 Task: Add the "Einstein recommendations" component in the site builder.
Action: Mouse moved to (1184, 83)
Screenshot: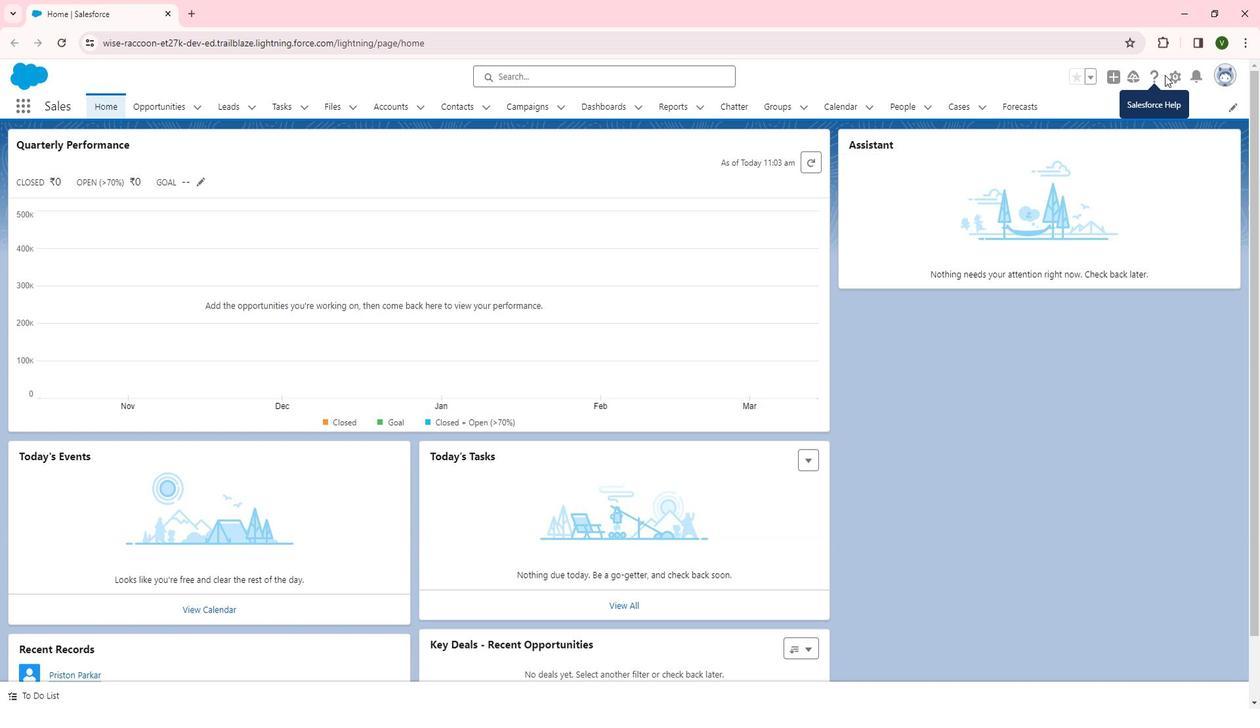 
Action: Mouse pressed left at (1184, 83)
Screenshot: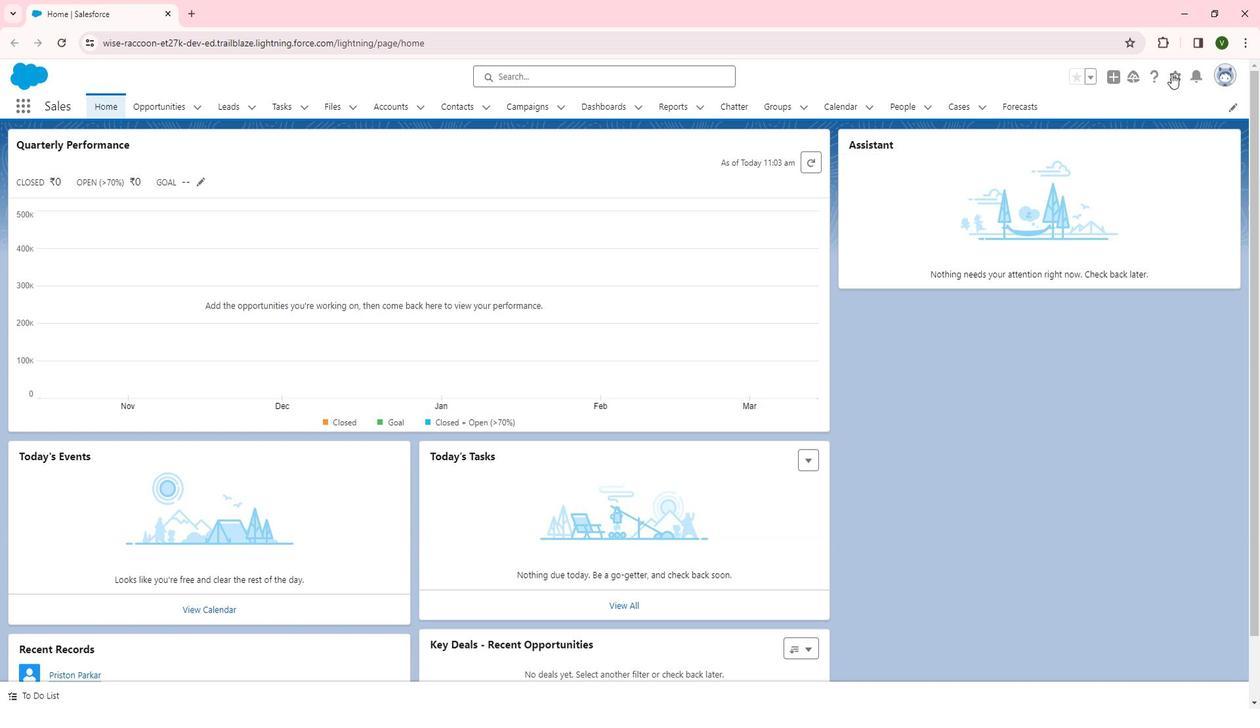 
Action: Mouse moved to (1147, 112)
Screenshot: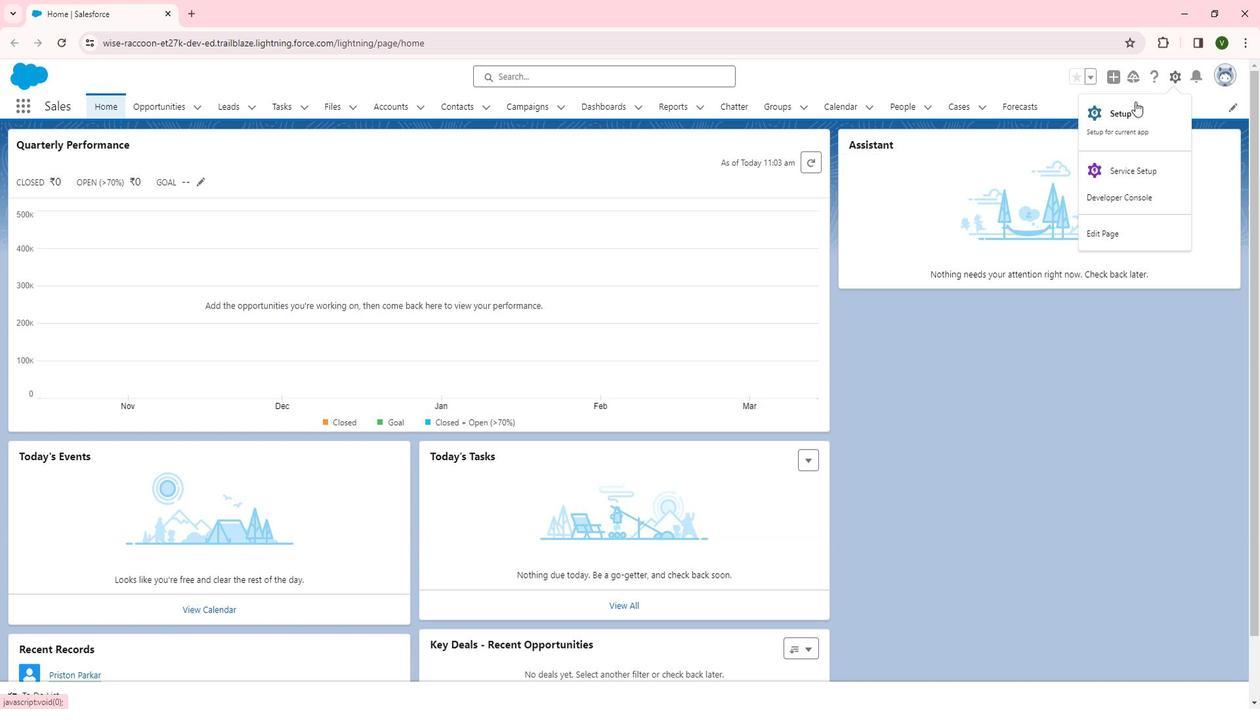 
Action: Mouse pressed left at (1147, 112)
Screenshot: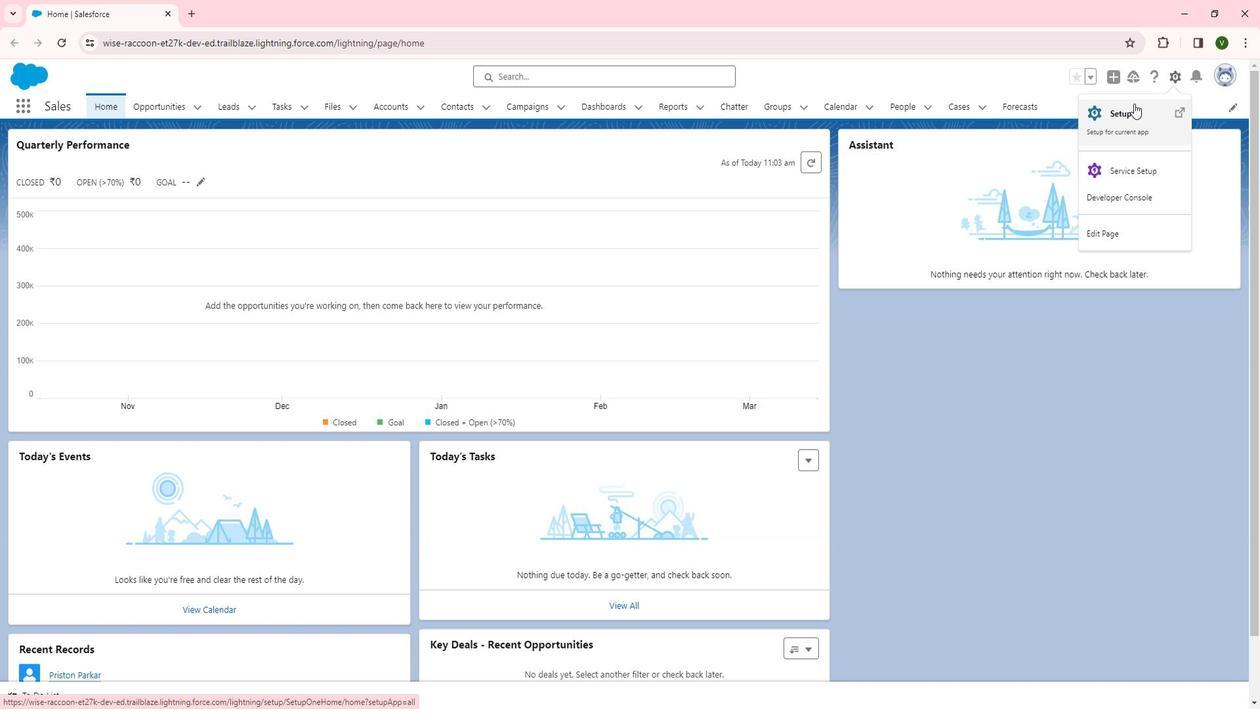 
Action: Mouse moved to (89, 340)
Screenshot: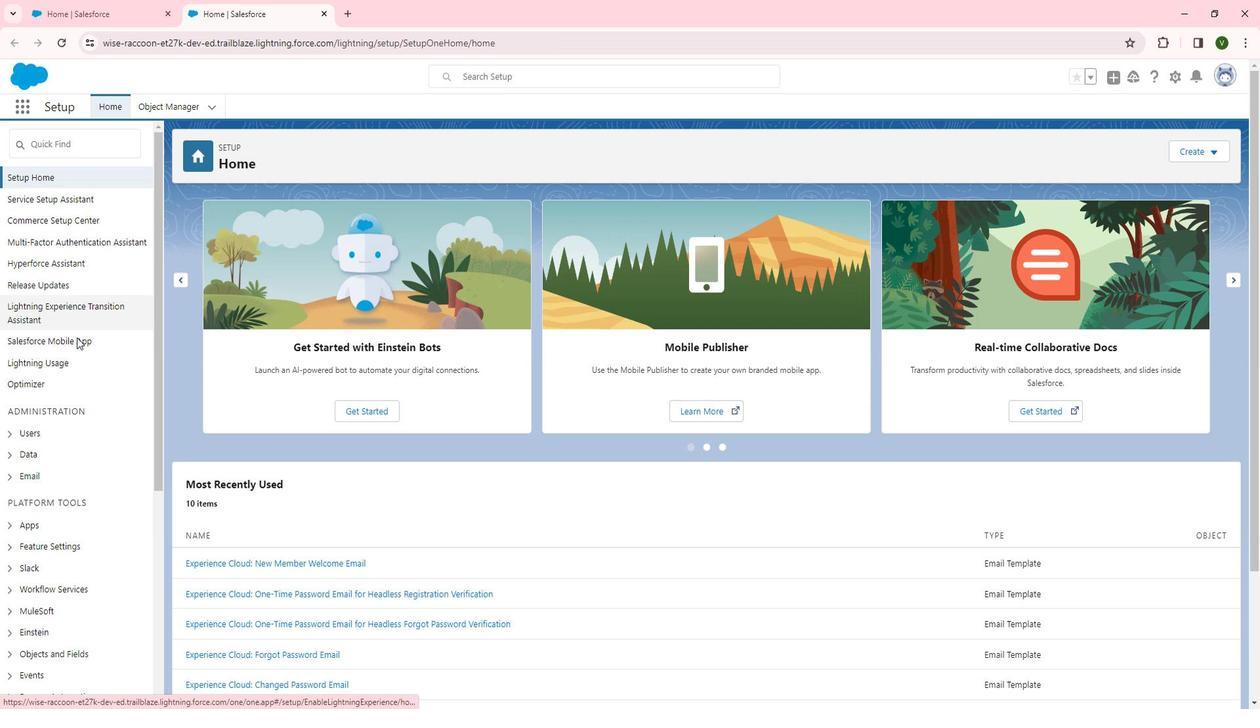
Action: Mouse scrolled (89, 339) with delta (0, 0)
Screenshot: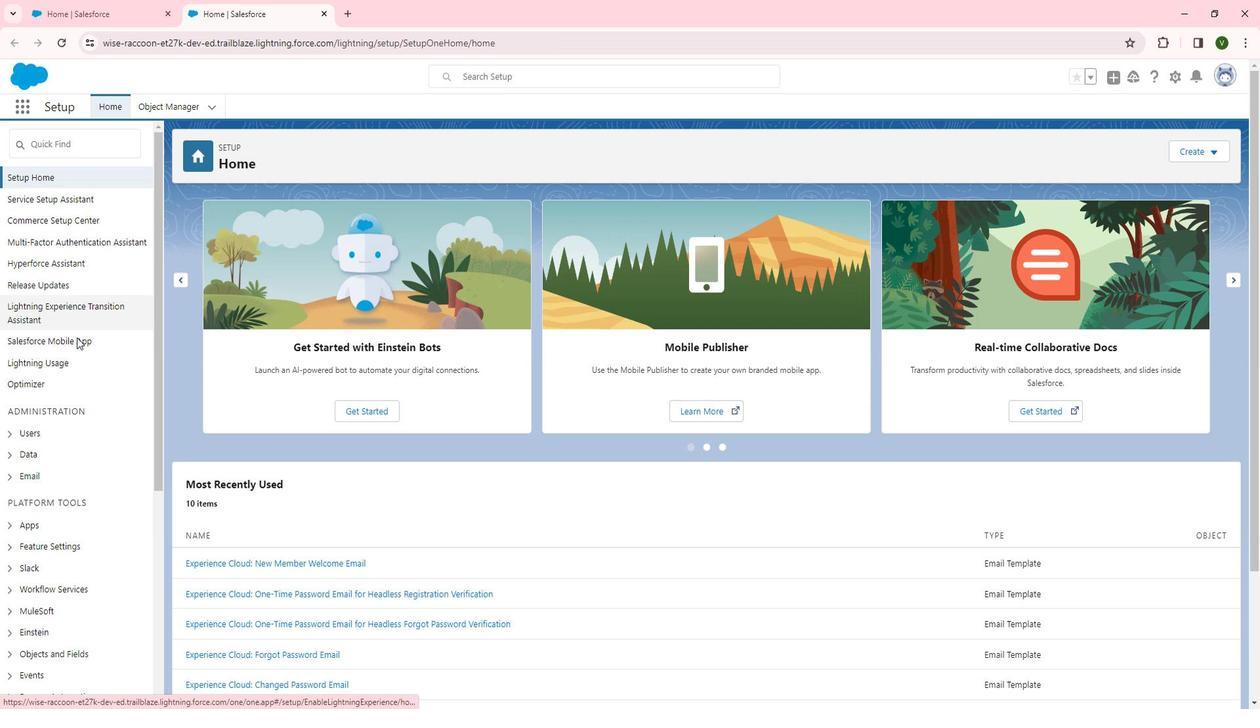 
Action: Mouse moved to (89, 344)
Screenshot: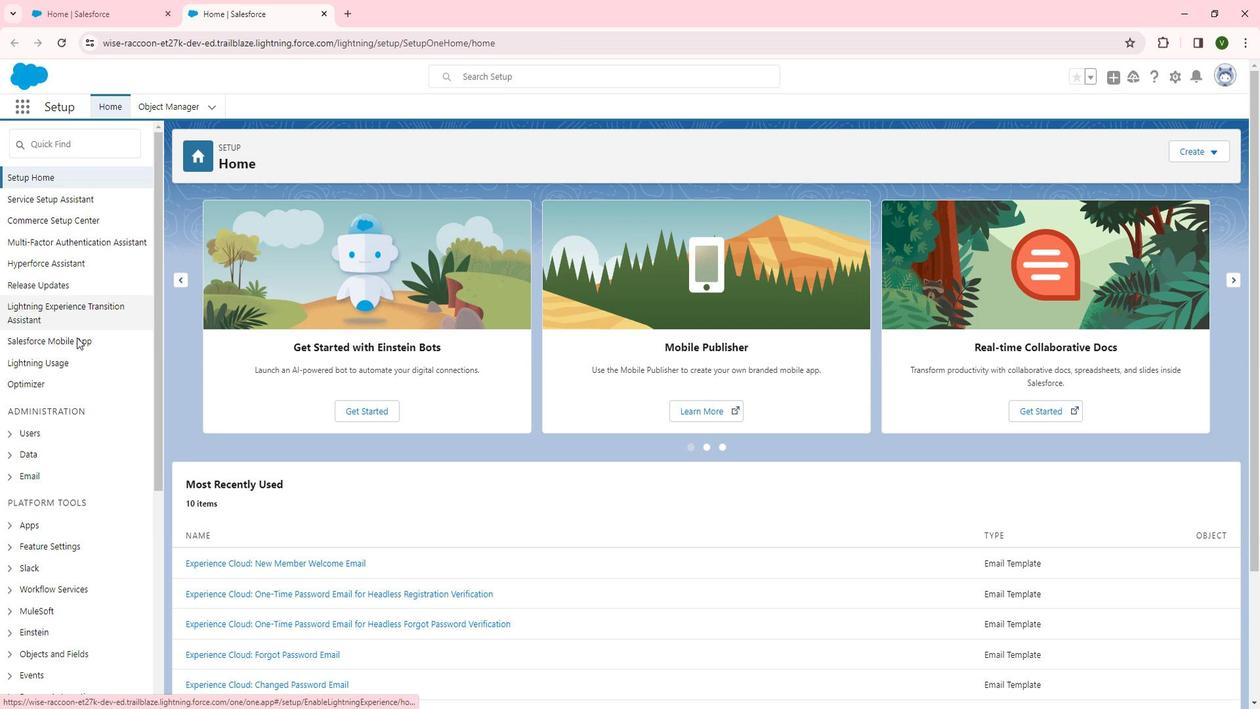 
Action: Mouse scrolled (89, 344) with delta (0, 0)
Screenshot: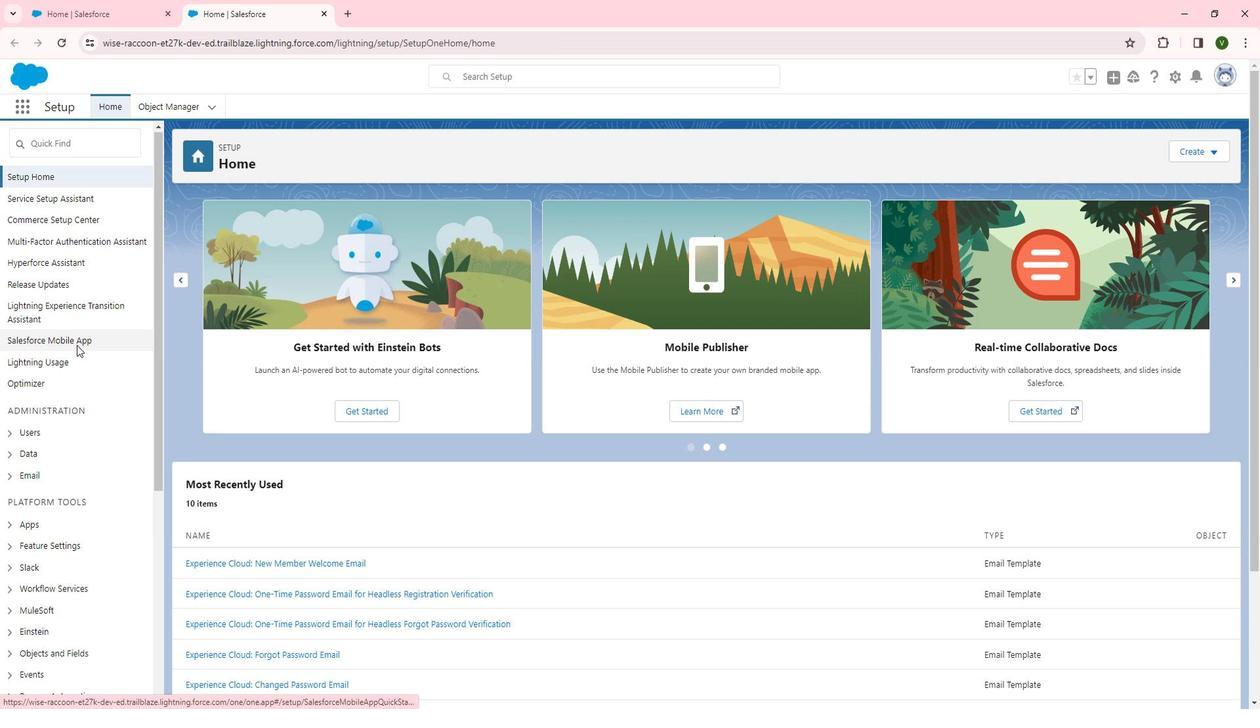 
Action: Mouse scrolled (89, 344) with delta (0, 0)
Screenshot: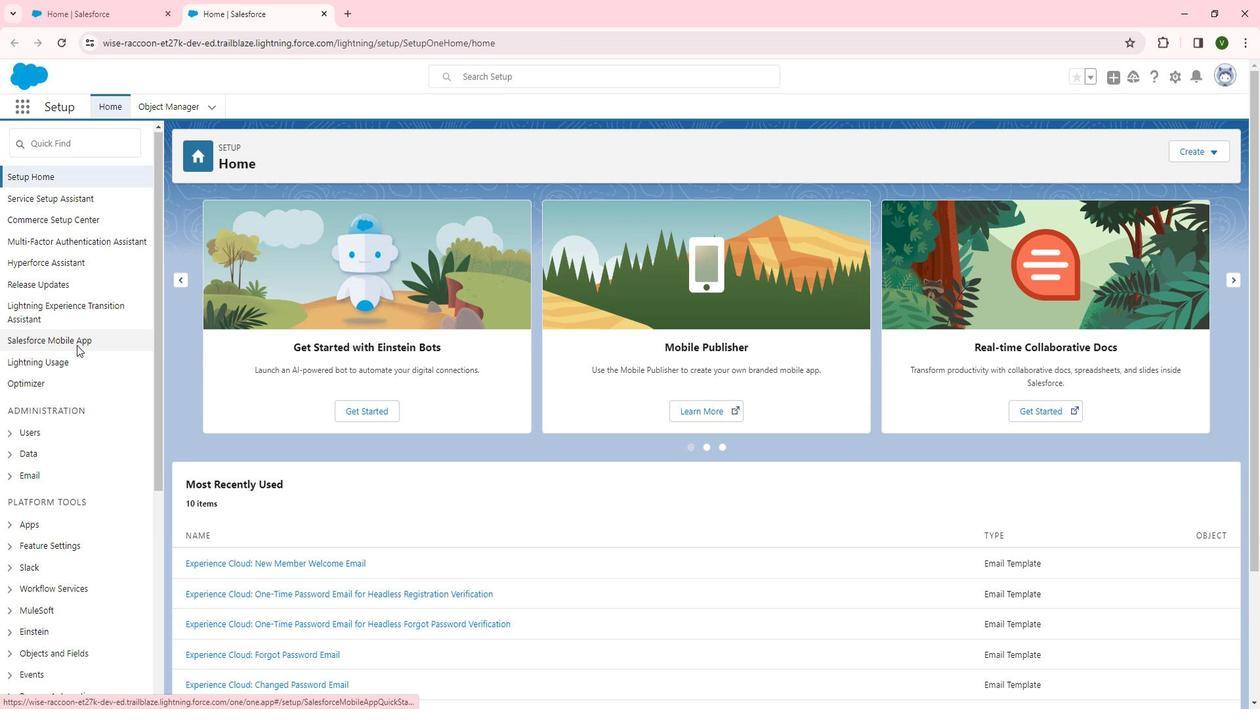 
Action: Mouse moved to (50, 344)
Screenshot: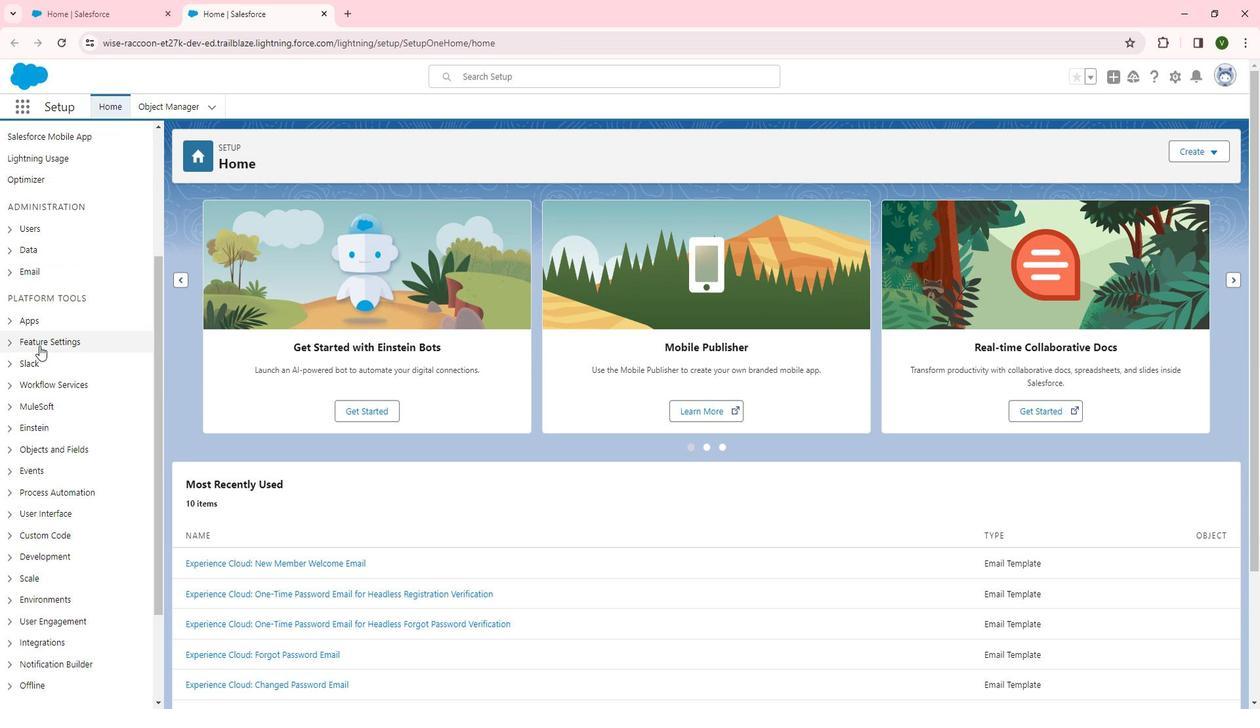 
Action: Mouse pressed left at (50, 344)
Screenshot: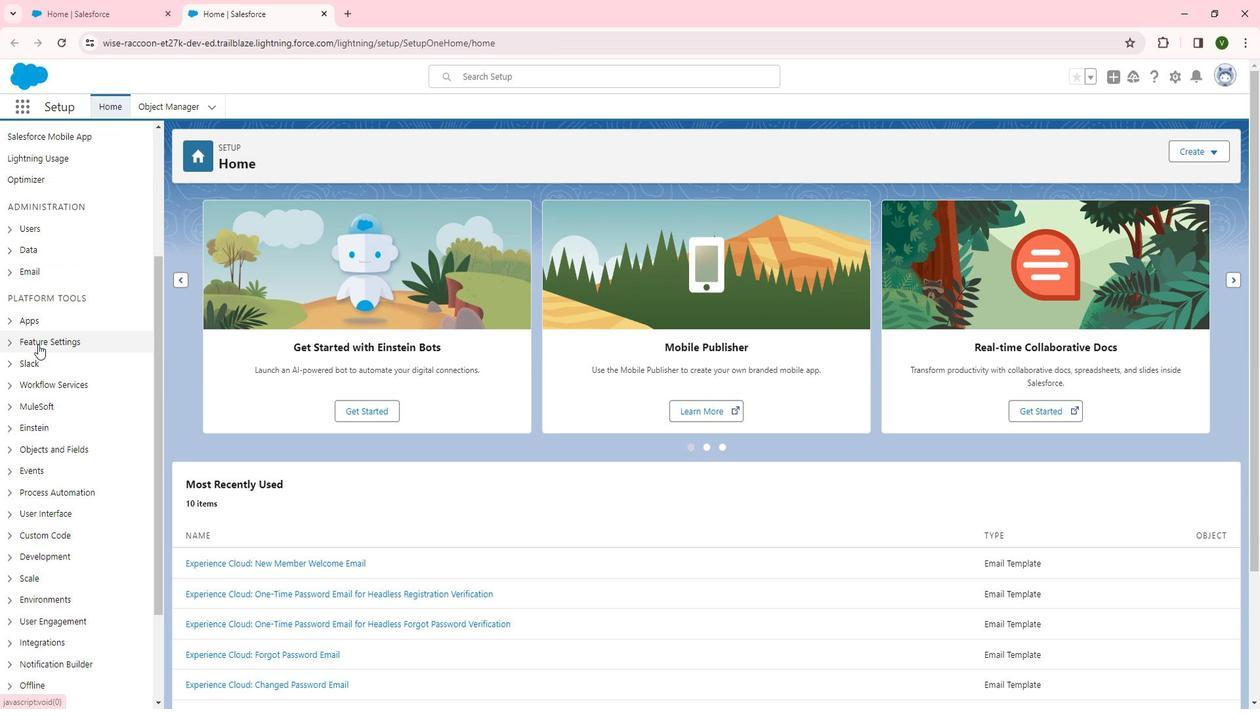 
Action: Mouse moved to (47, 355)
Screenshot: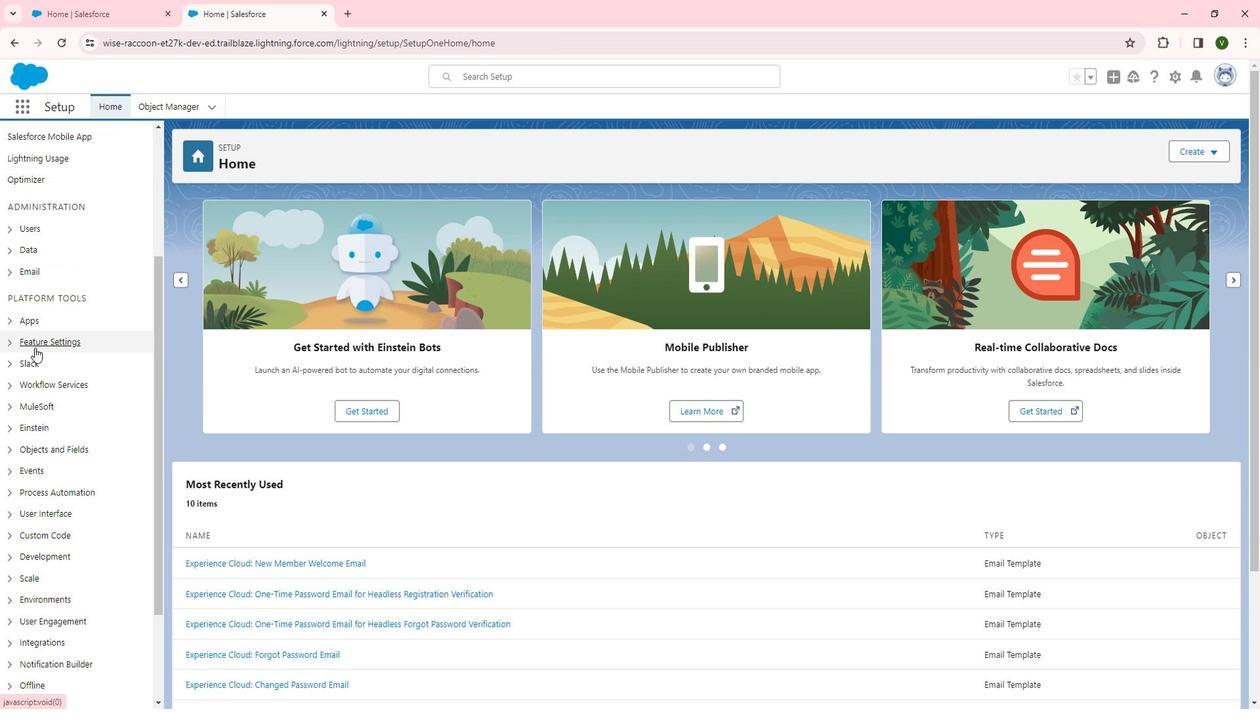 
Action: Mouse scrolled (47, 354) with delta (0, 0)
Screenshot: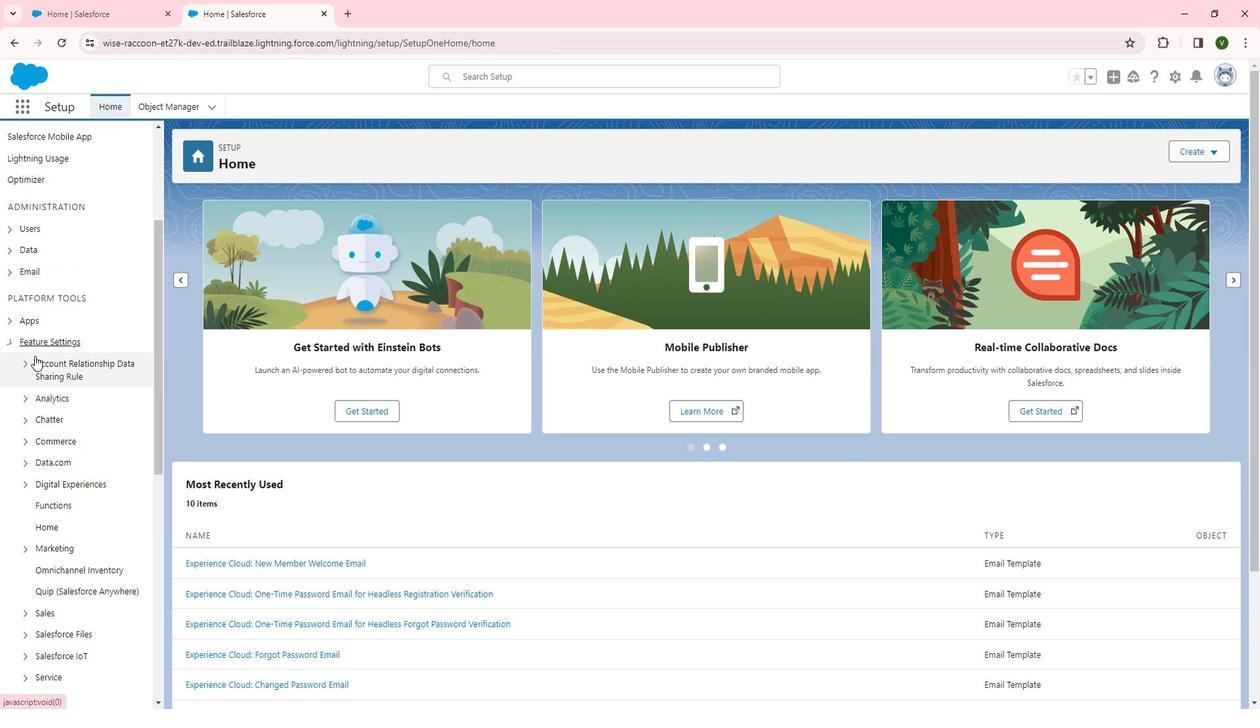
Action: Mouse scrolled (47, 354) with delta (0, 0)
Screenshot: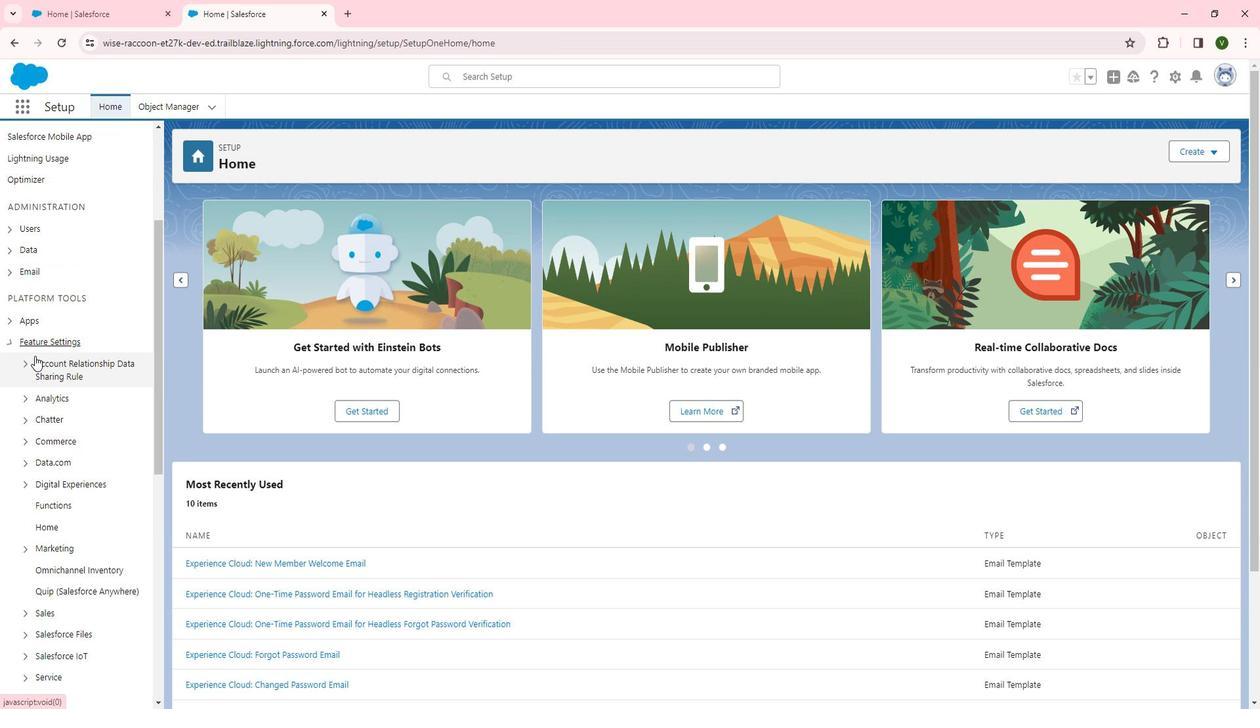 
Action: Mouse scrolled (47, 354) with delta (0, 0)
Screenshot: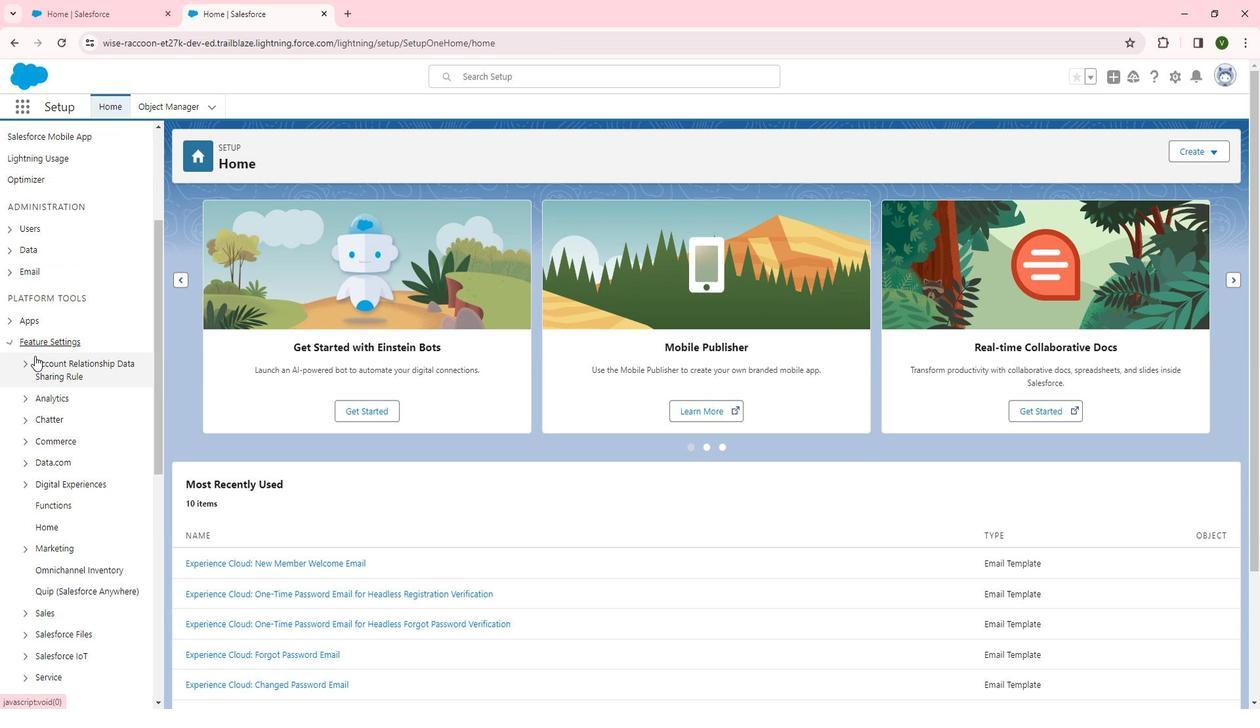 
Action: Mouse moved to (60, 286)
Screenshot: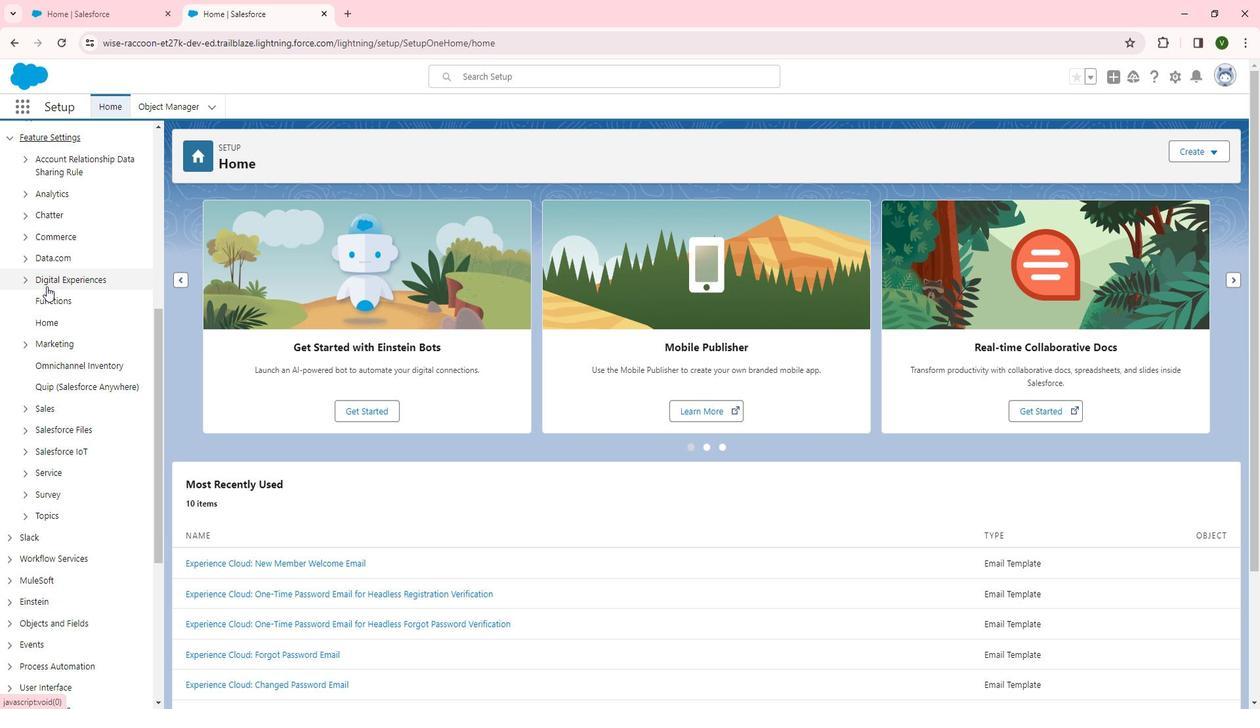 
Action: Mouse pressed left at (60, 286)
Screenshot: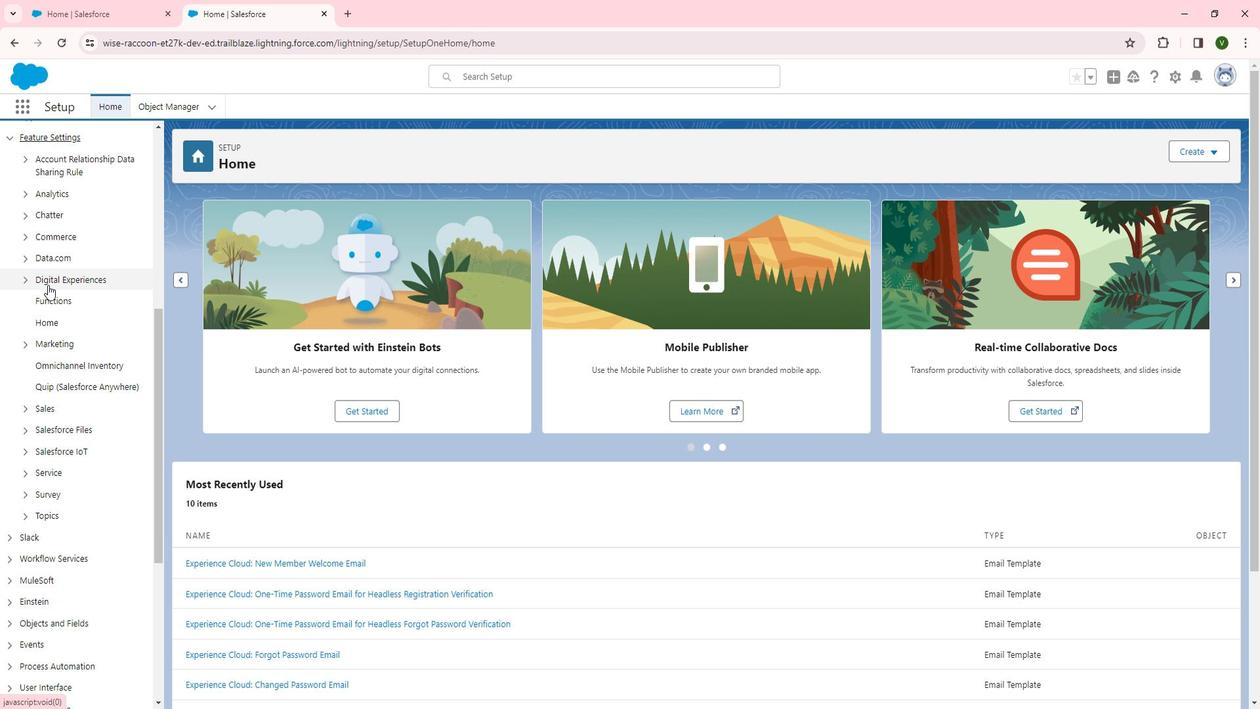 
Action: Mouse moved to (61, 304)
Screenshot: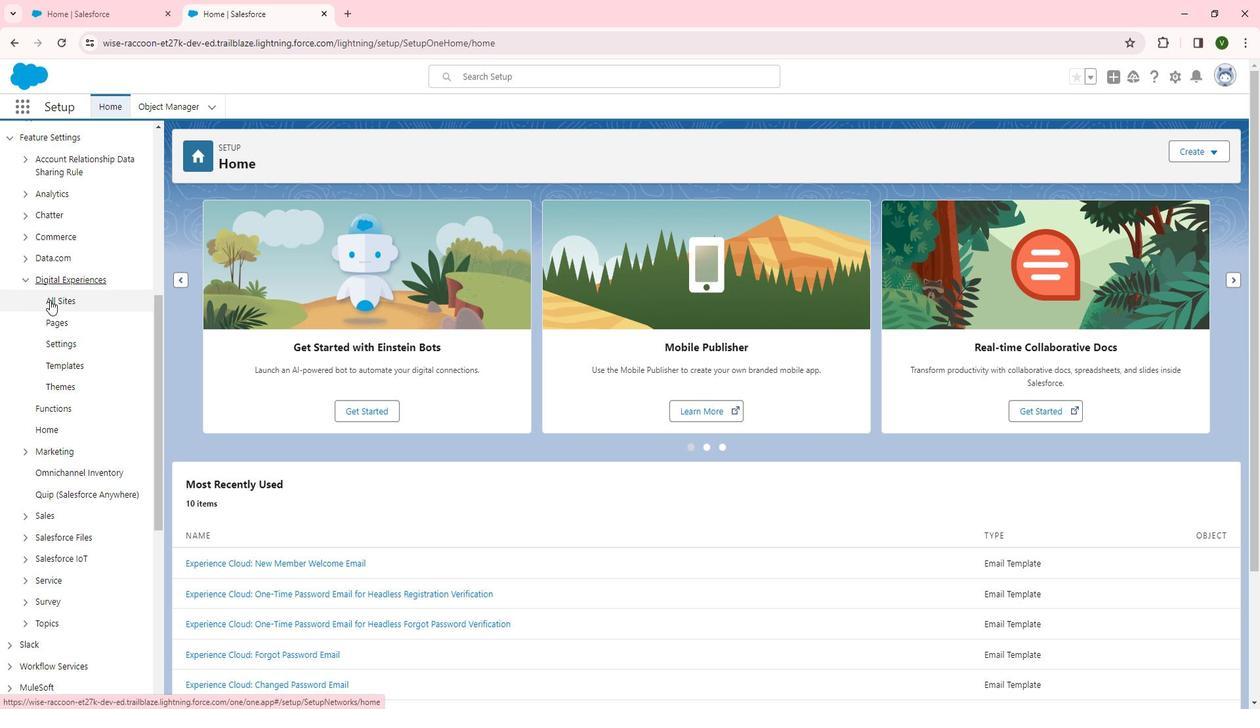 
Action: Mouse pressed left at (61, 304)
Screenshot: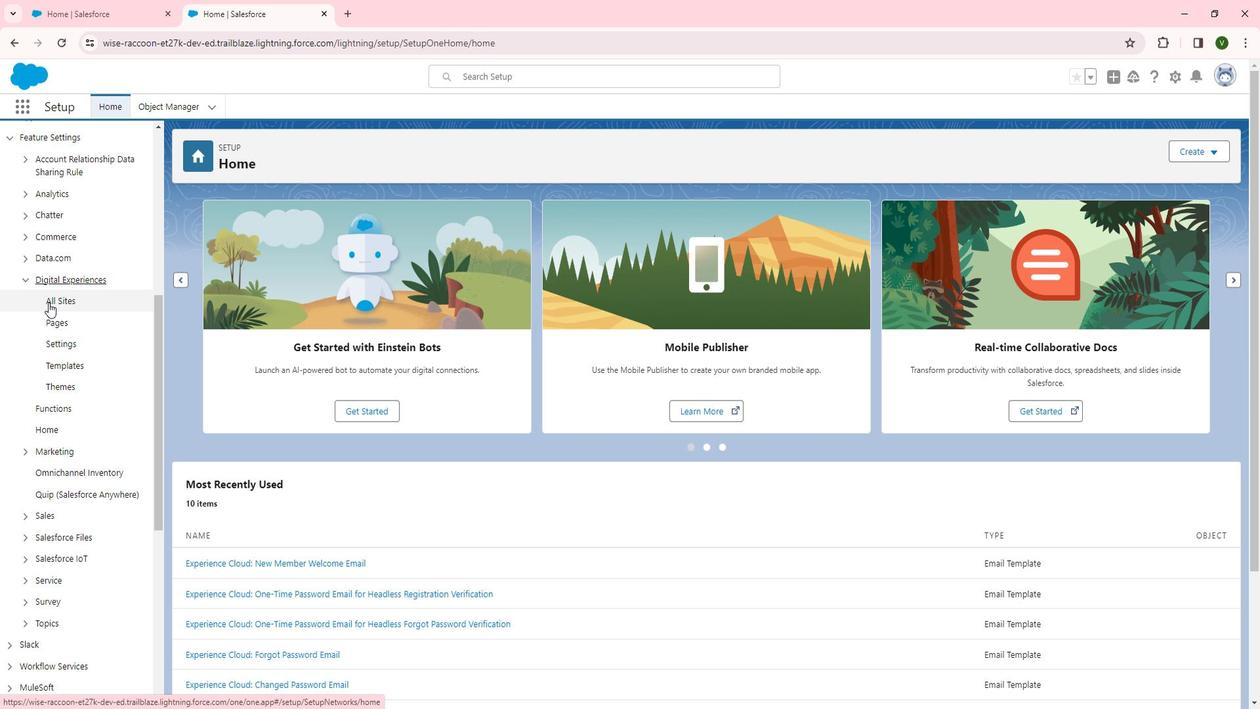 
Action: Mouse moved to (227, 317)
Screenshot: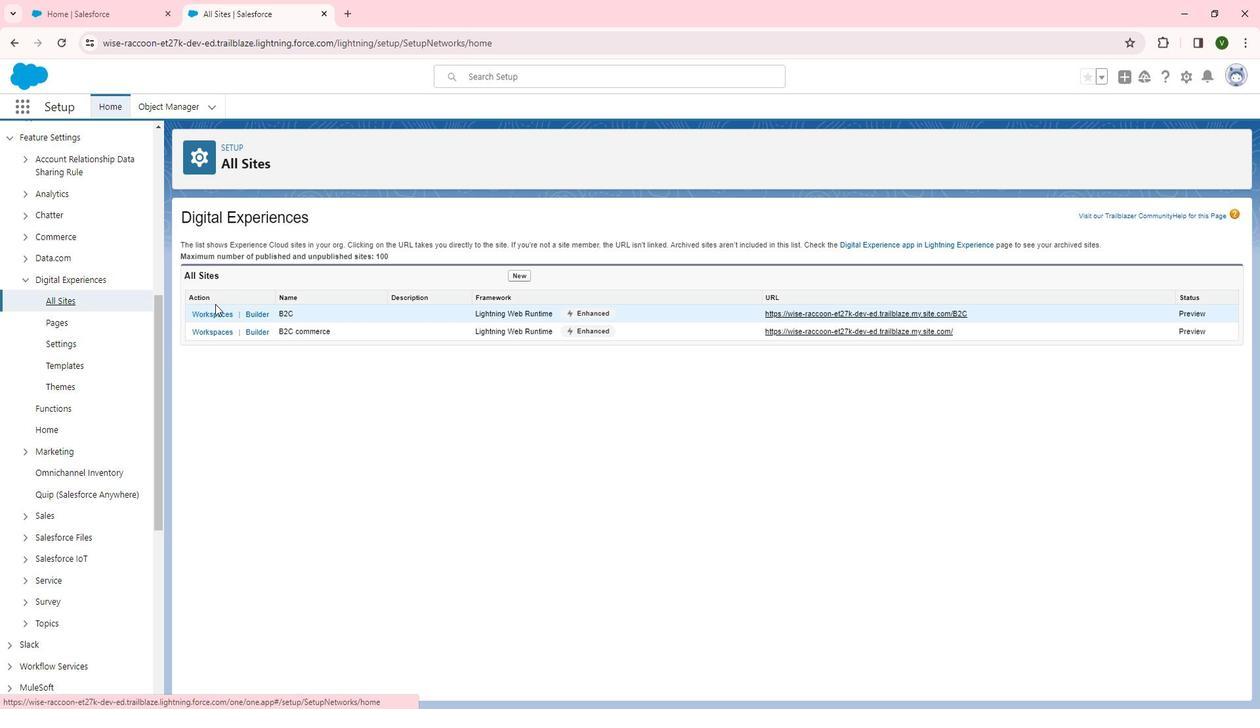 
Action: Mouse pressed left at (227, 317)
Screenshot: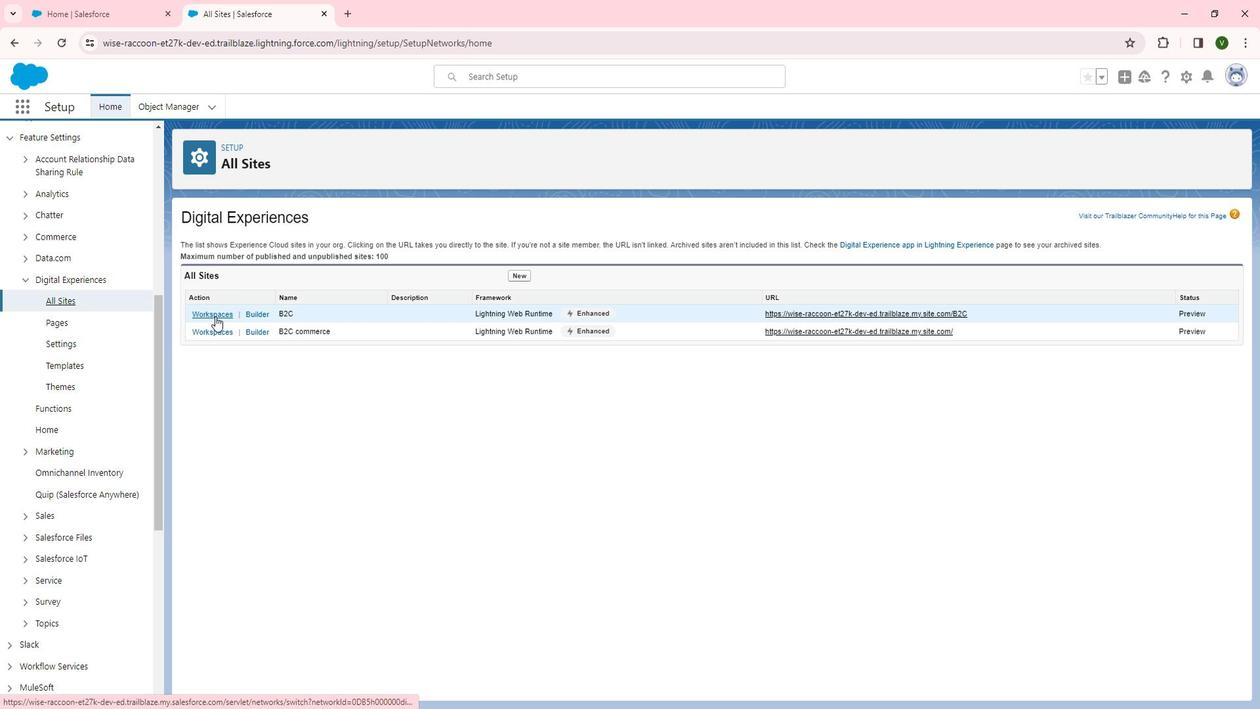 
Action: Mouse moved to (218, 310)
Screenshot: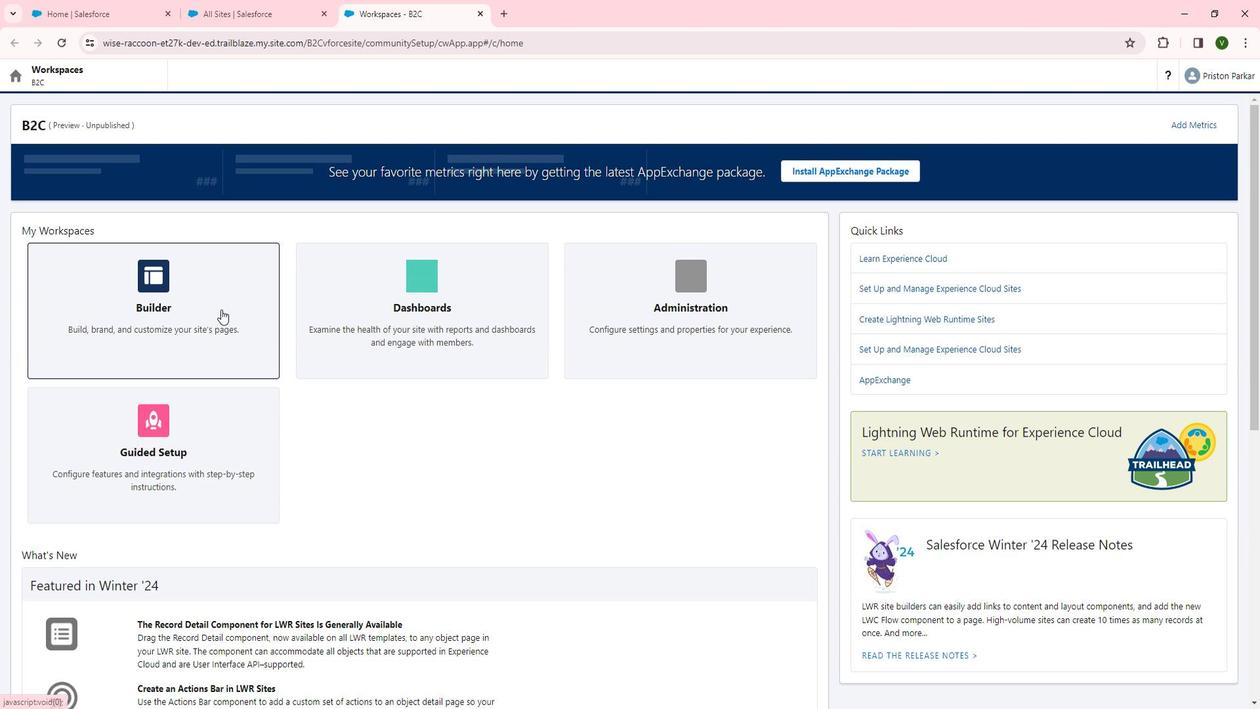 
Action: Mouse pressed left at (218, 310)
Screenshot: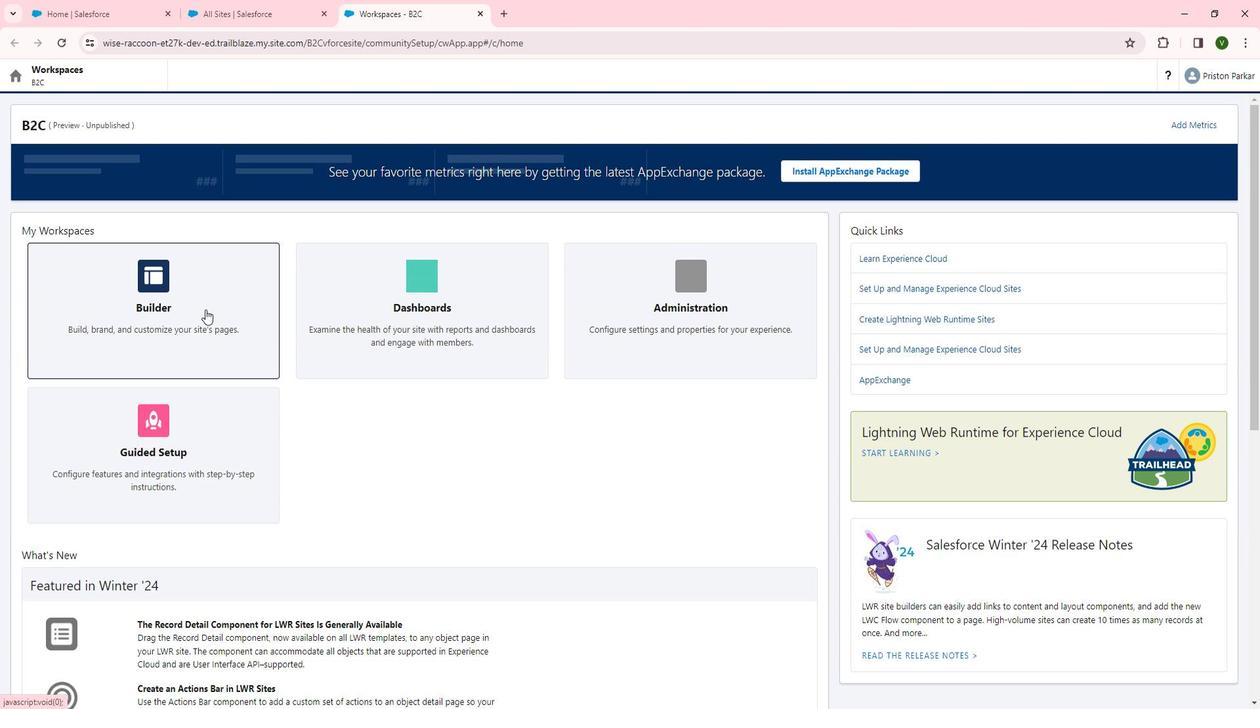 
Action: Mouse moved to (30, 126)
Screenshot: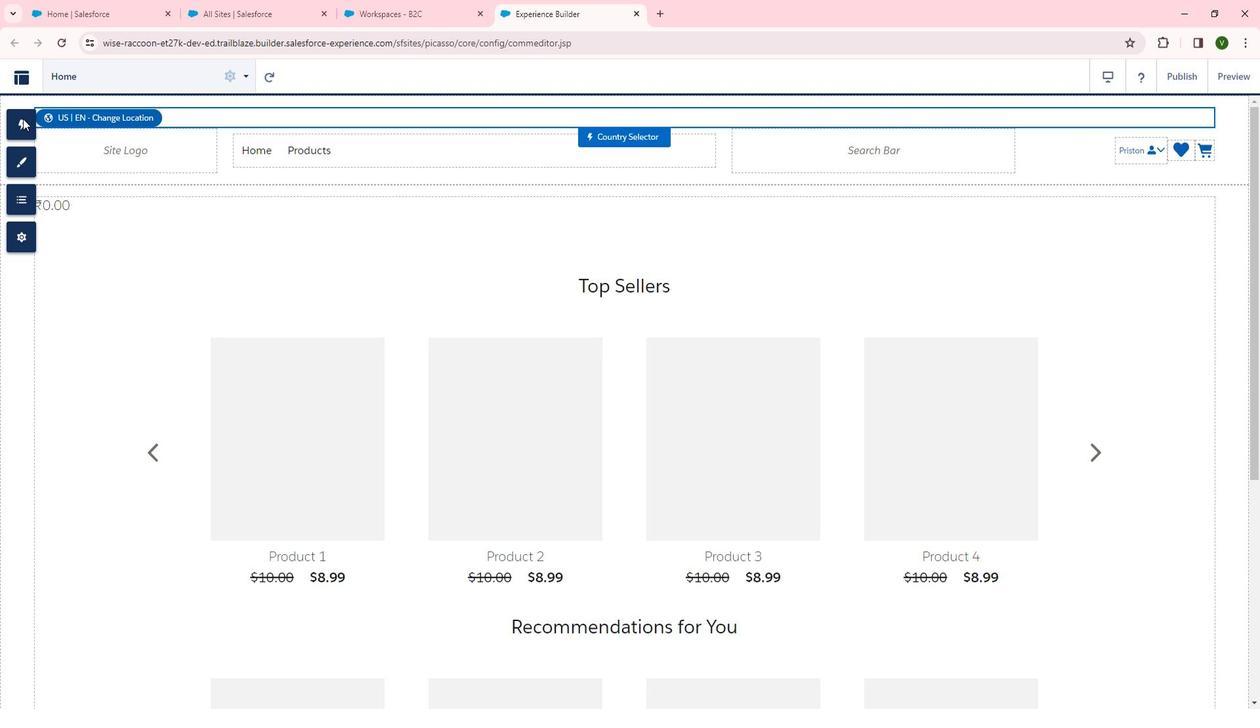 
Action: Mouse pressed left at (30, 126)
Screenshot: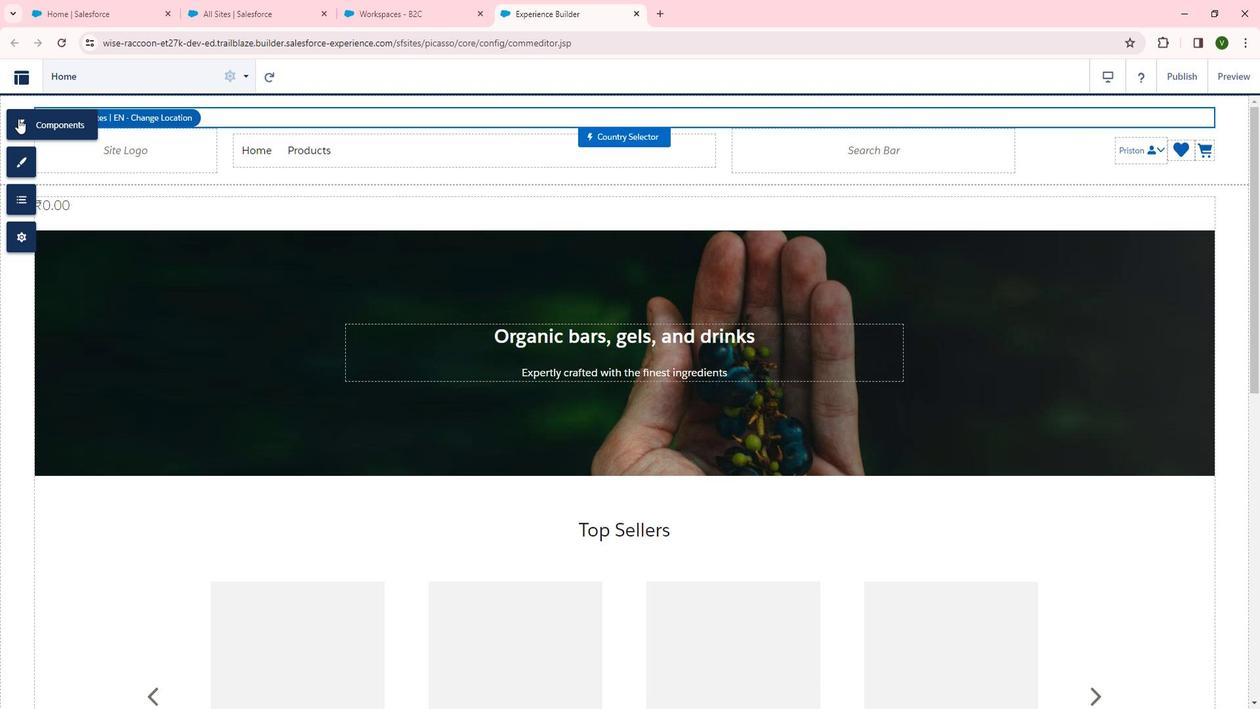 
Action: Mouse moved to (483, 407)
Screenshot: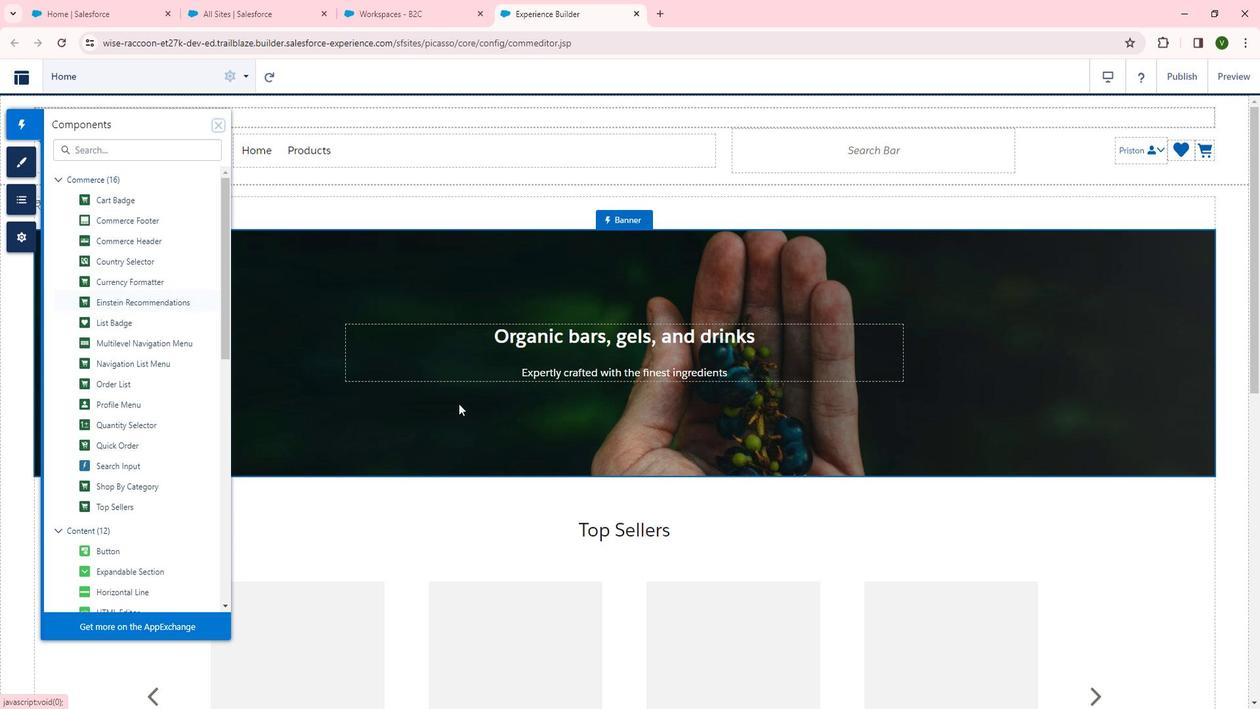 
Action: Mouse scrolled (483, 406) with delta (0, 0)
Screenshot: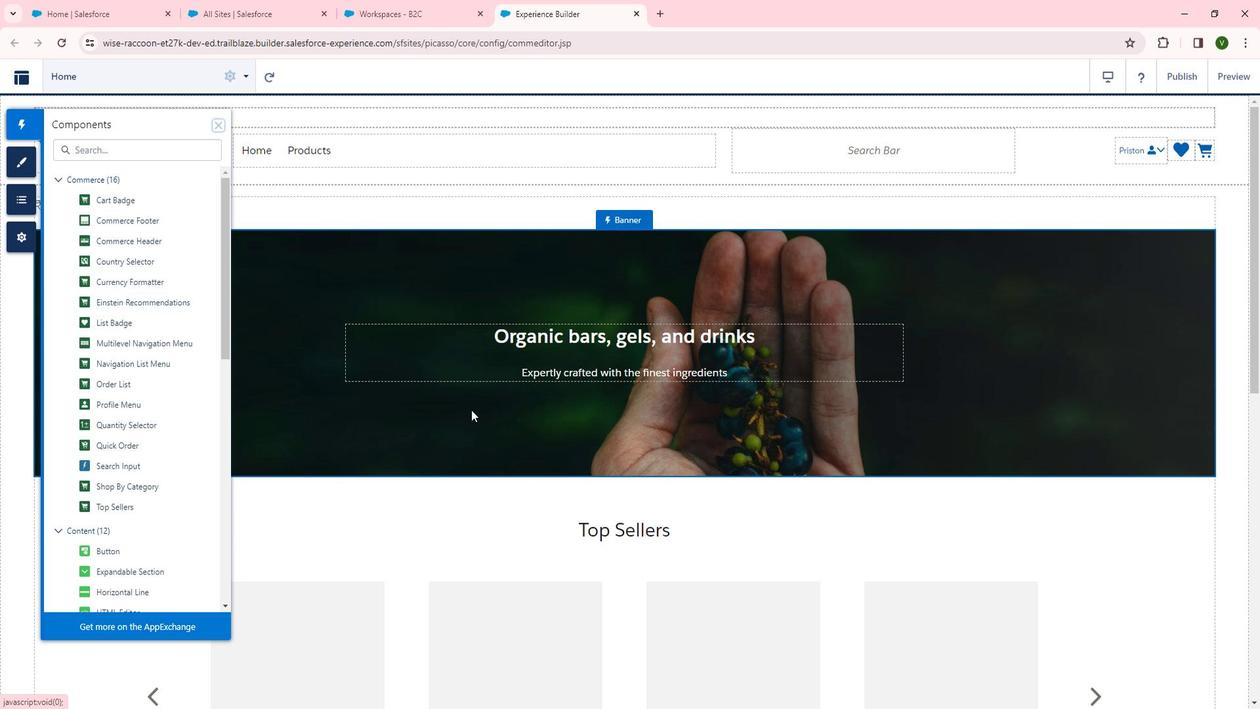 
Action: Mouse scrolled (483, 406) with delta (0, 0)
Screenshot: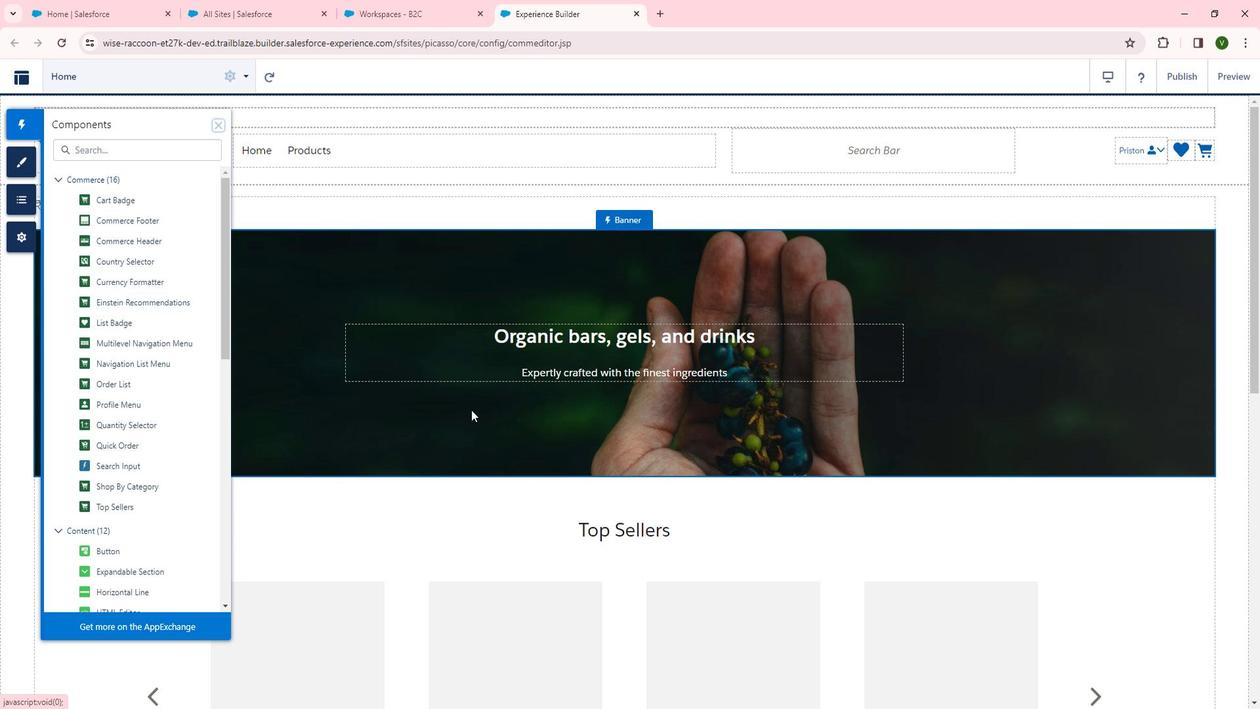 
Action: Mouse scrolled (483, 406) with delta (0, 0)
Screenshot: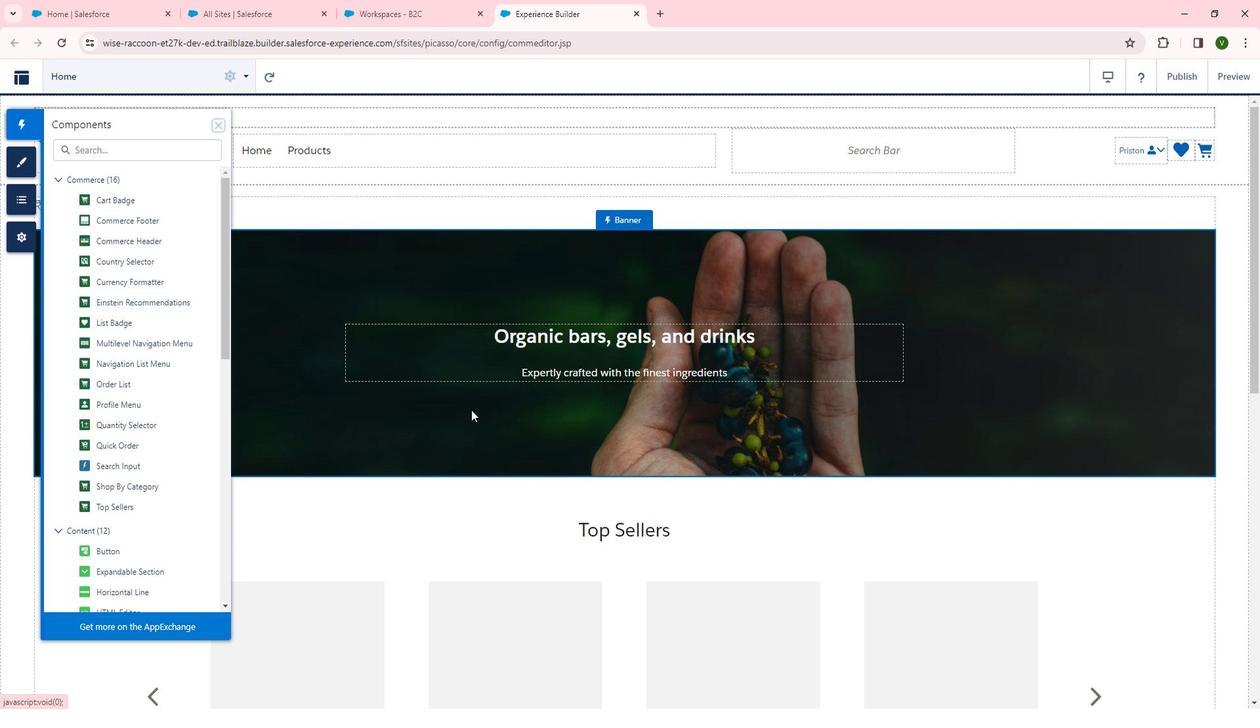 
Action: Mouse scrolled (483, 406) with delta (0, 0)
Screenshot: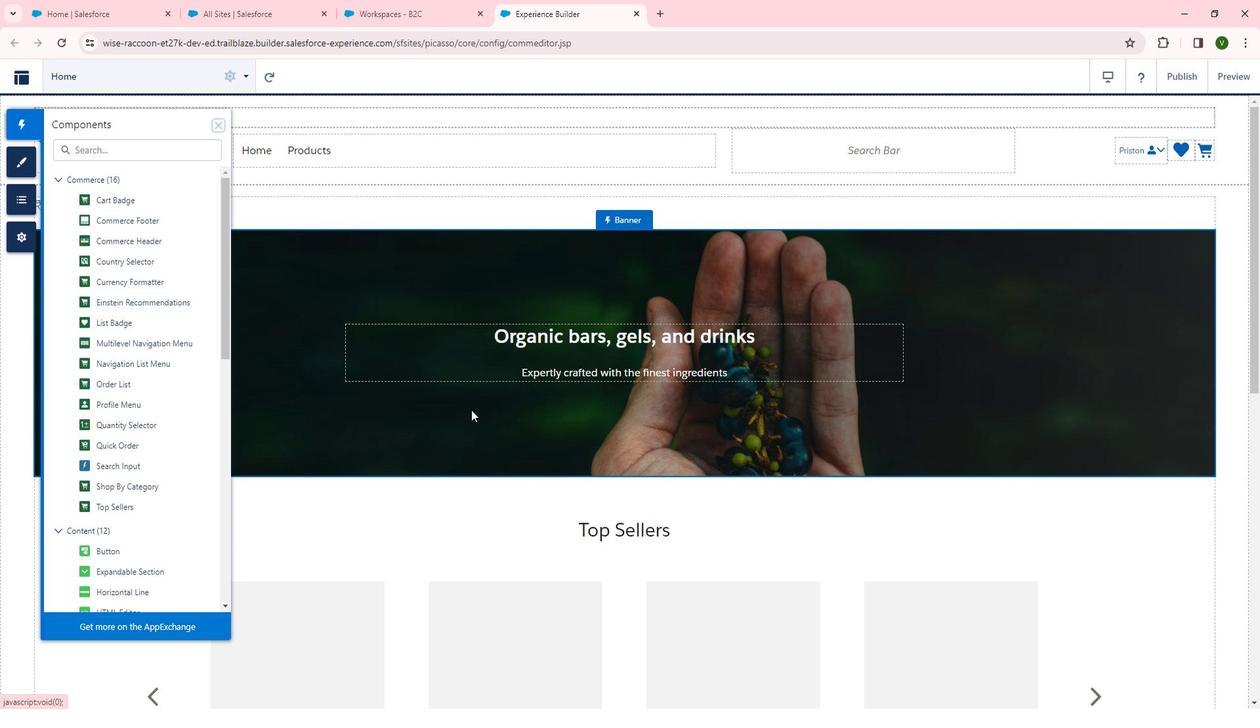 
Action: Mouse moved to (216, 330)
Screenshot: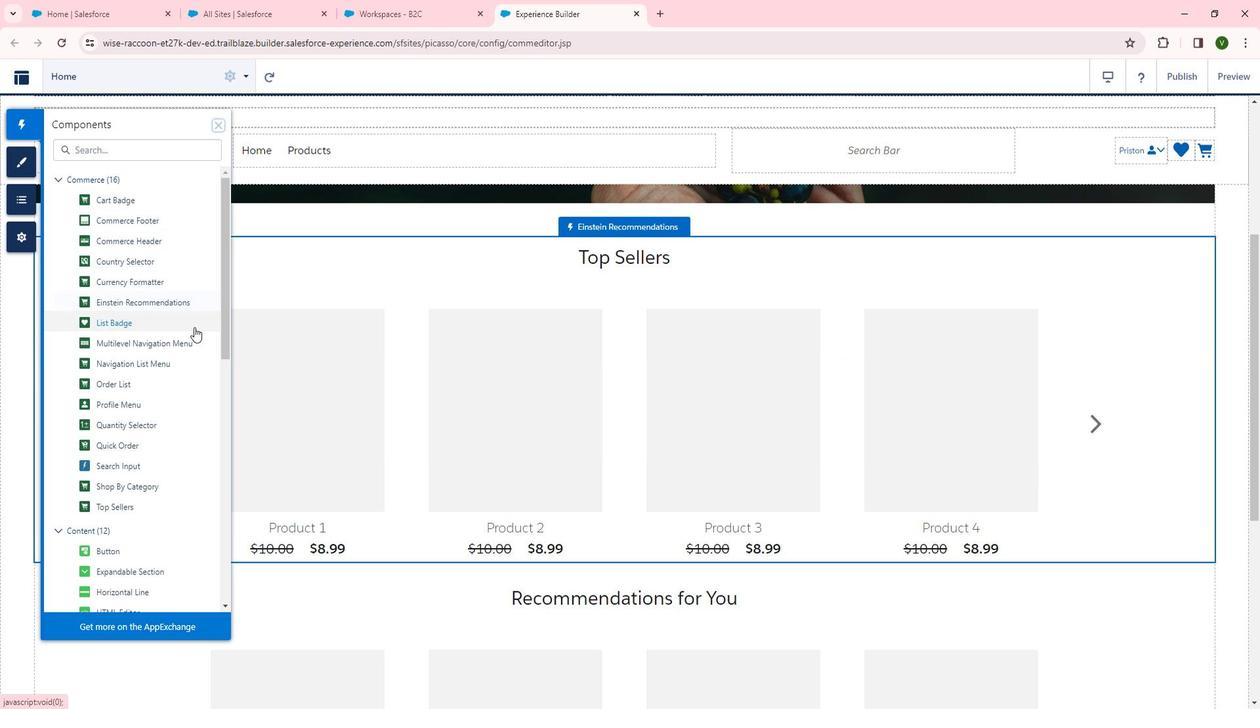 
Action: Mouse scrolled (216, 329) with delta (0, 0)
Screenshot: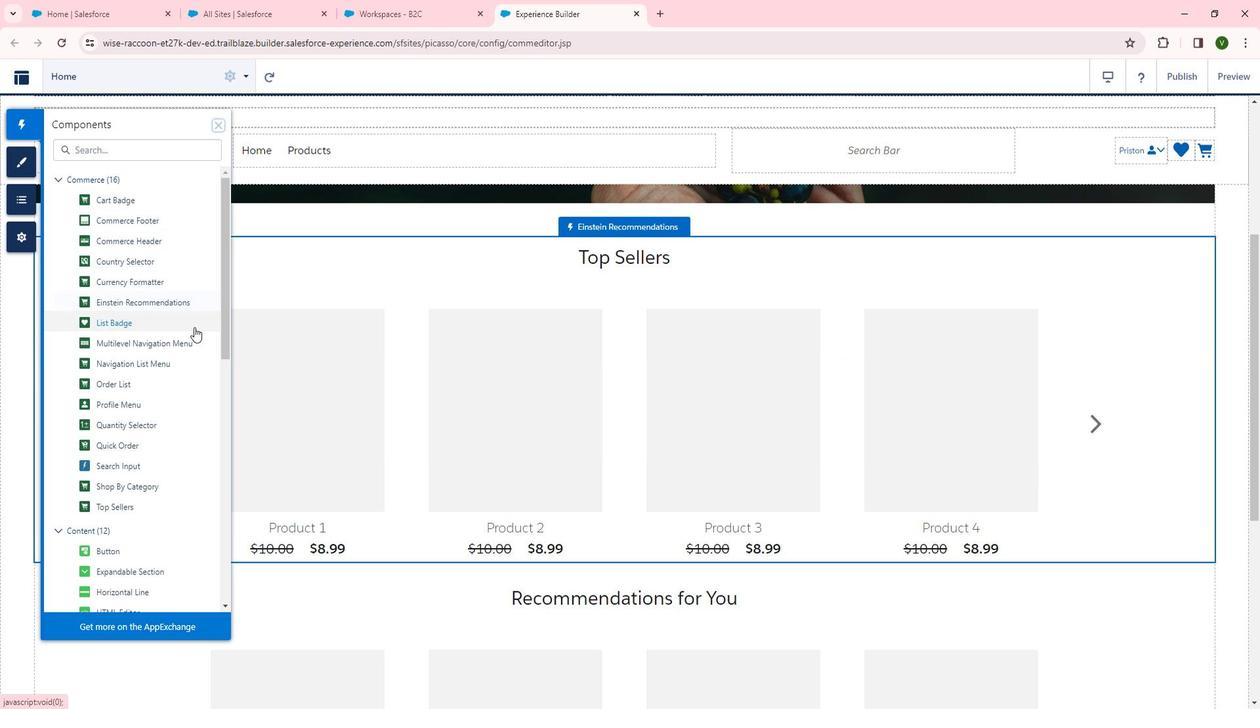 
Action: Mouse scrolled (216, 329) with delta (0, 0)
Screenshot: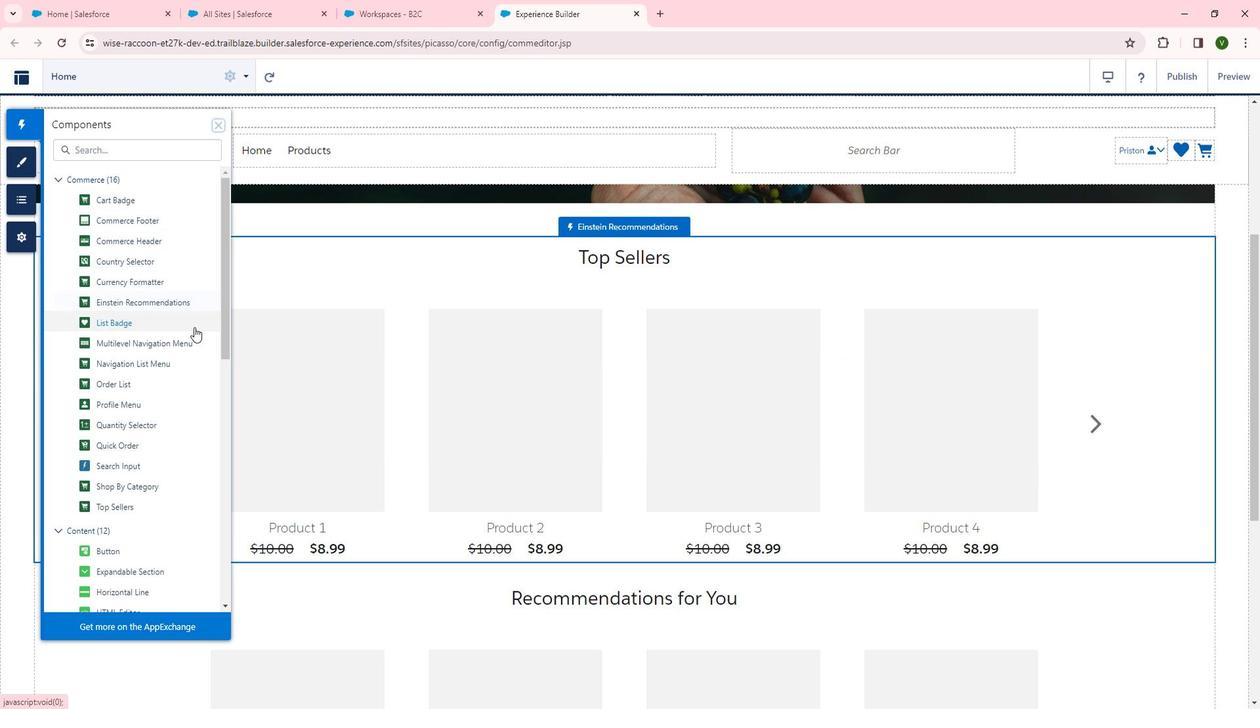 
Action: Mouse scrolled (216, 329) with delta (0, 0)
Screenshot: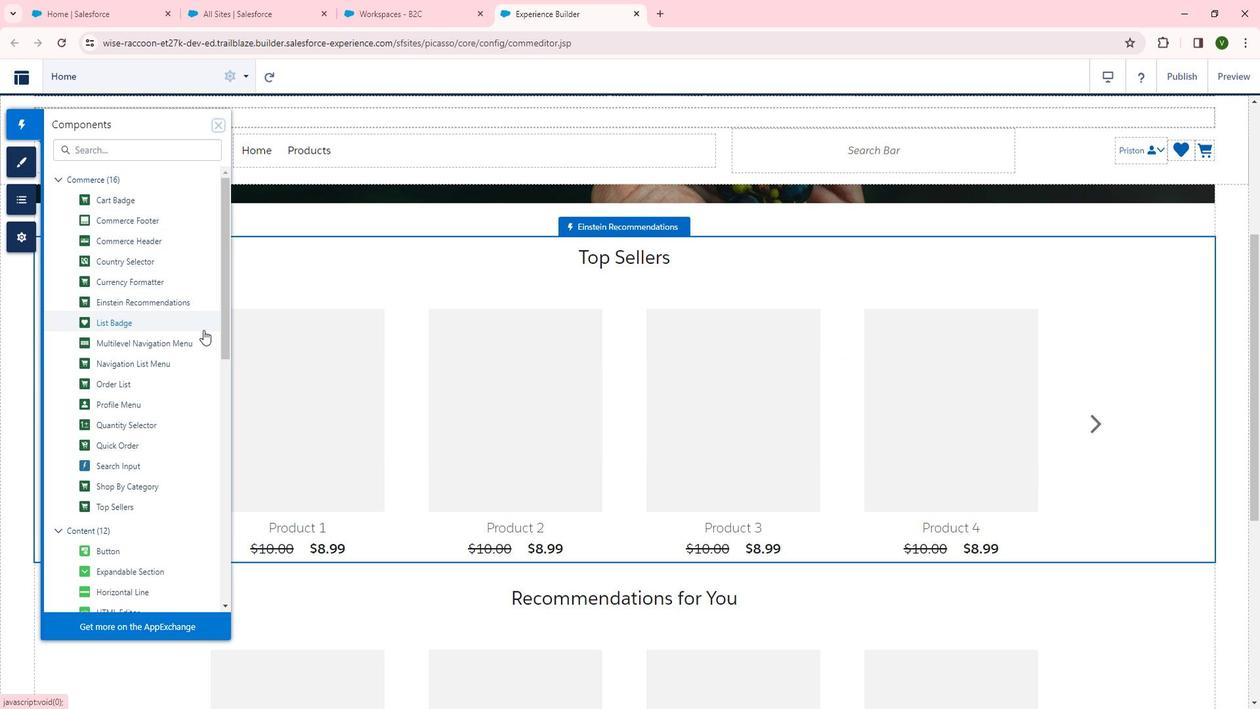 
Action: Mouse scrolled (216, 329) with delta (0, 0)
Screenshot: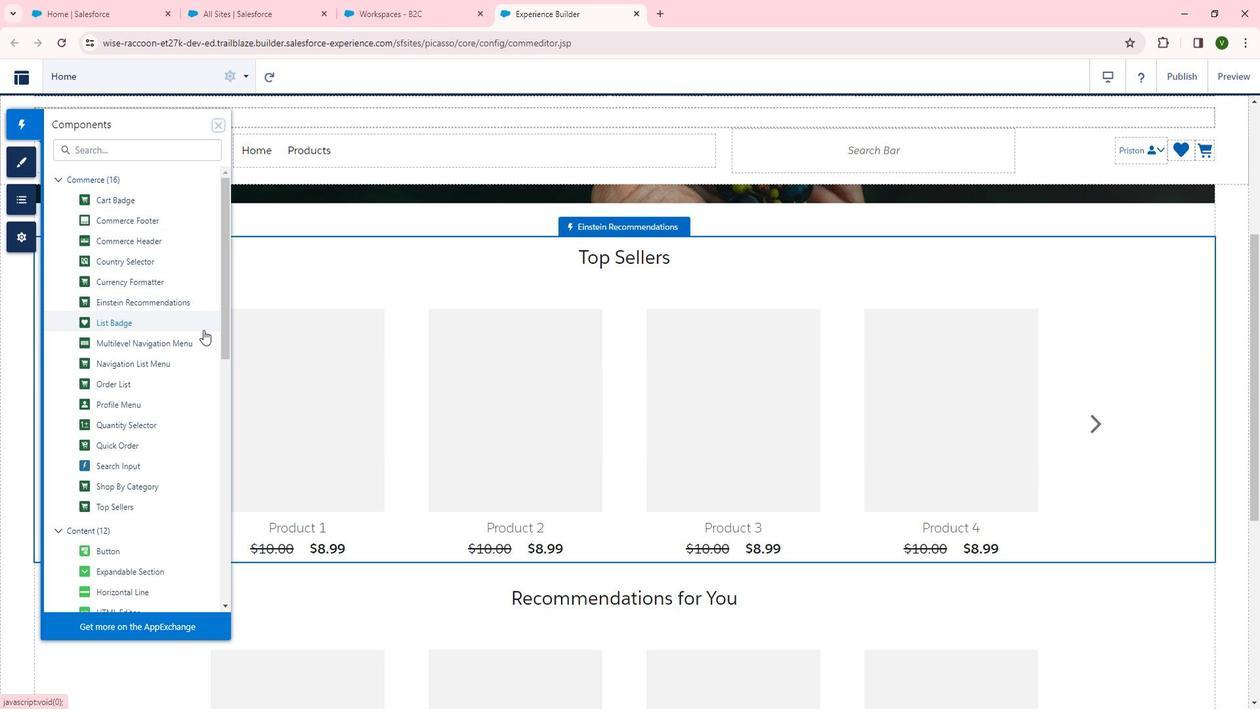 
Action: Mouse moved to (534, 379)
Screenshot: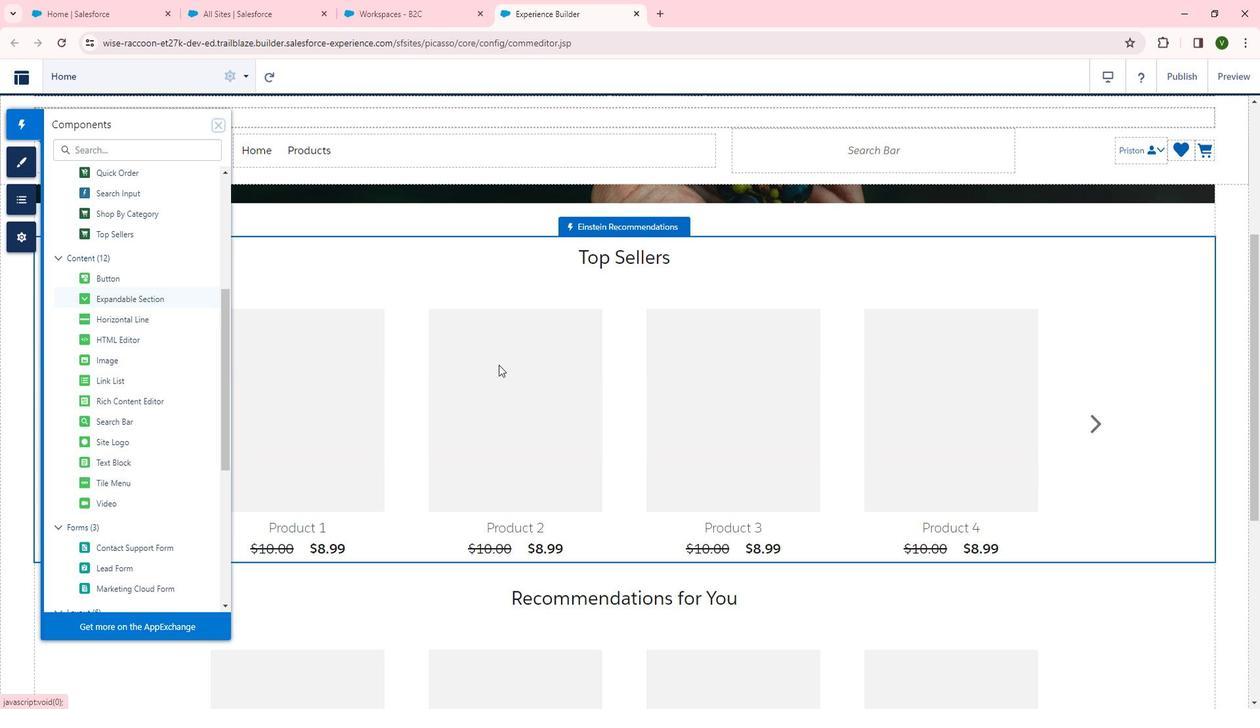 
Action: Mouse scrolled (534, 378) with delta (0, 0)
Screenshot: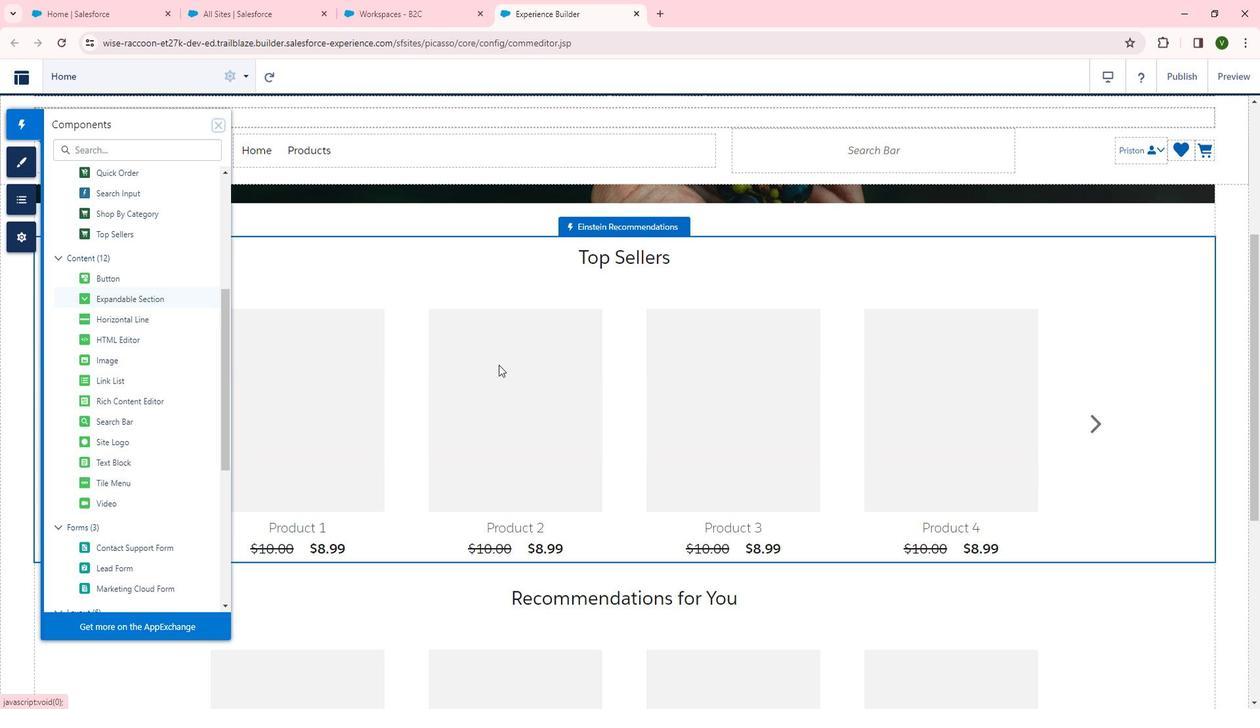 
Action: Mouse scrolled (534, 378) with delta (0, 0)
Screenshot: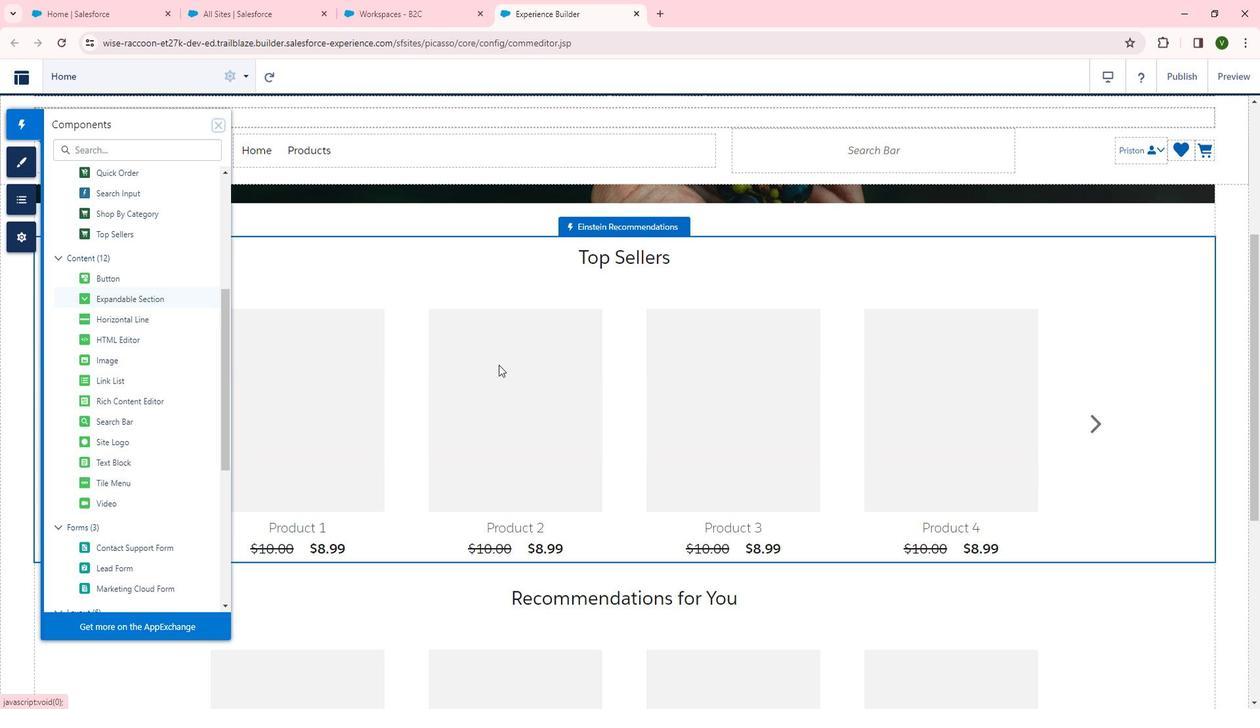 
Action: Mouse scrolled (534, 378) with delta (0, 0)
Screenshot: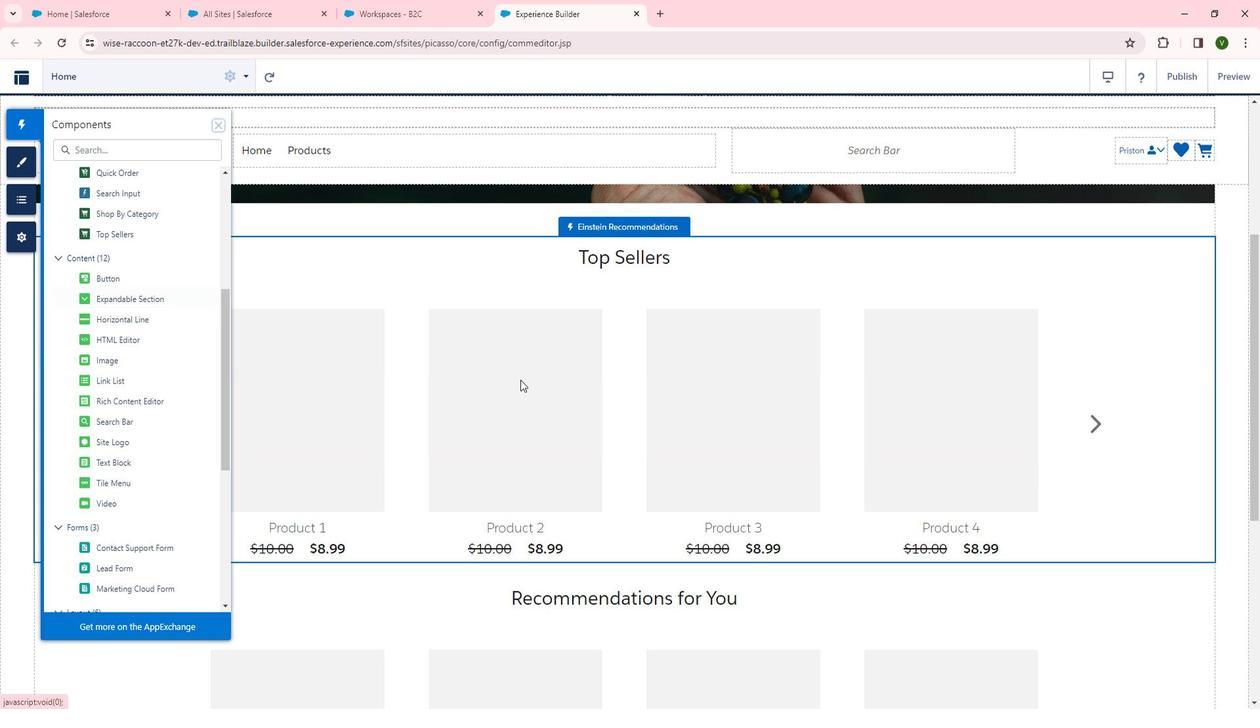 
Action: Mouse scrolled (534, 378) with delta (0, 0)
Screenshot: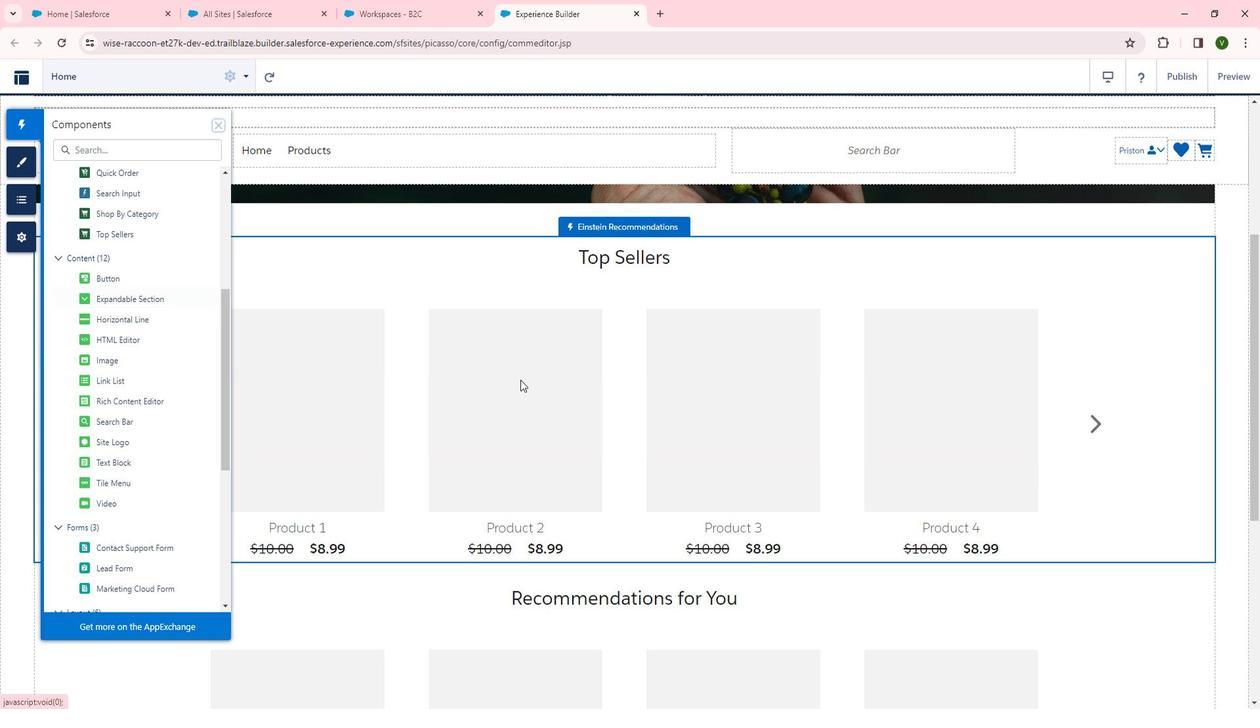 
Action: Mouse scrolled (534, 378) with delta (0, 0)
Screenshot: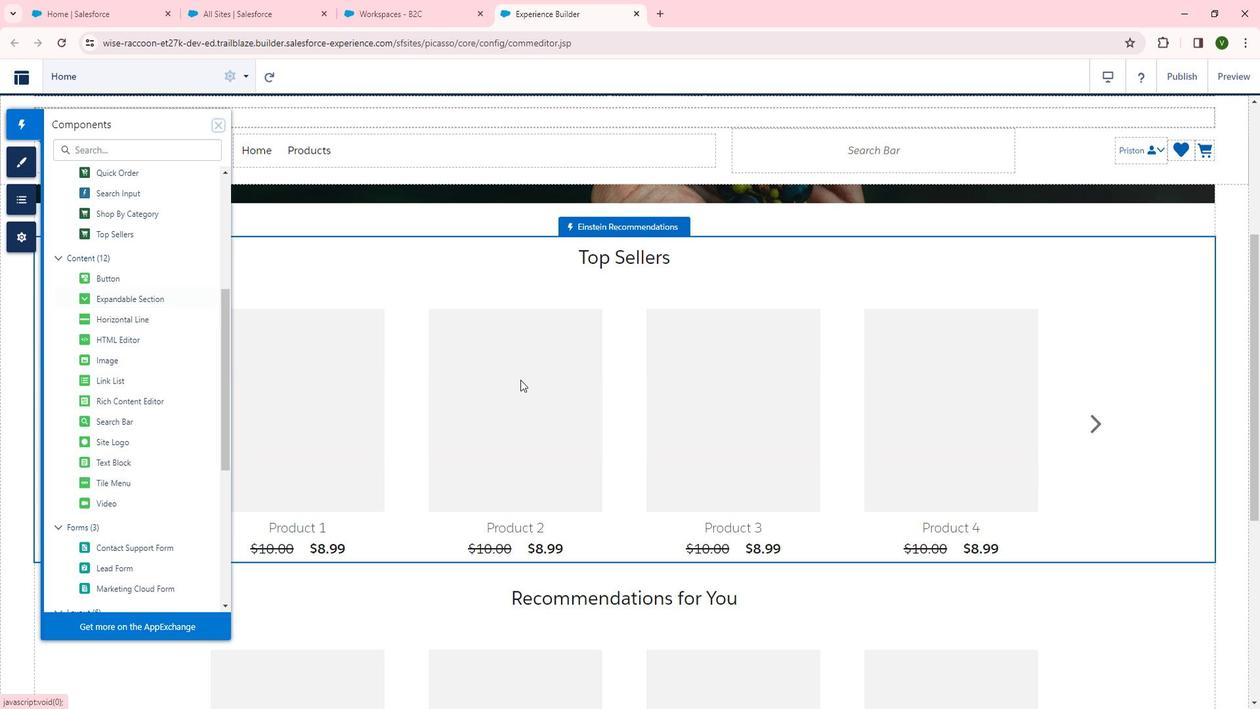 
Action: Mouse moved to (166, 292)
Screenshot: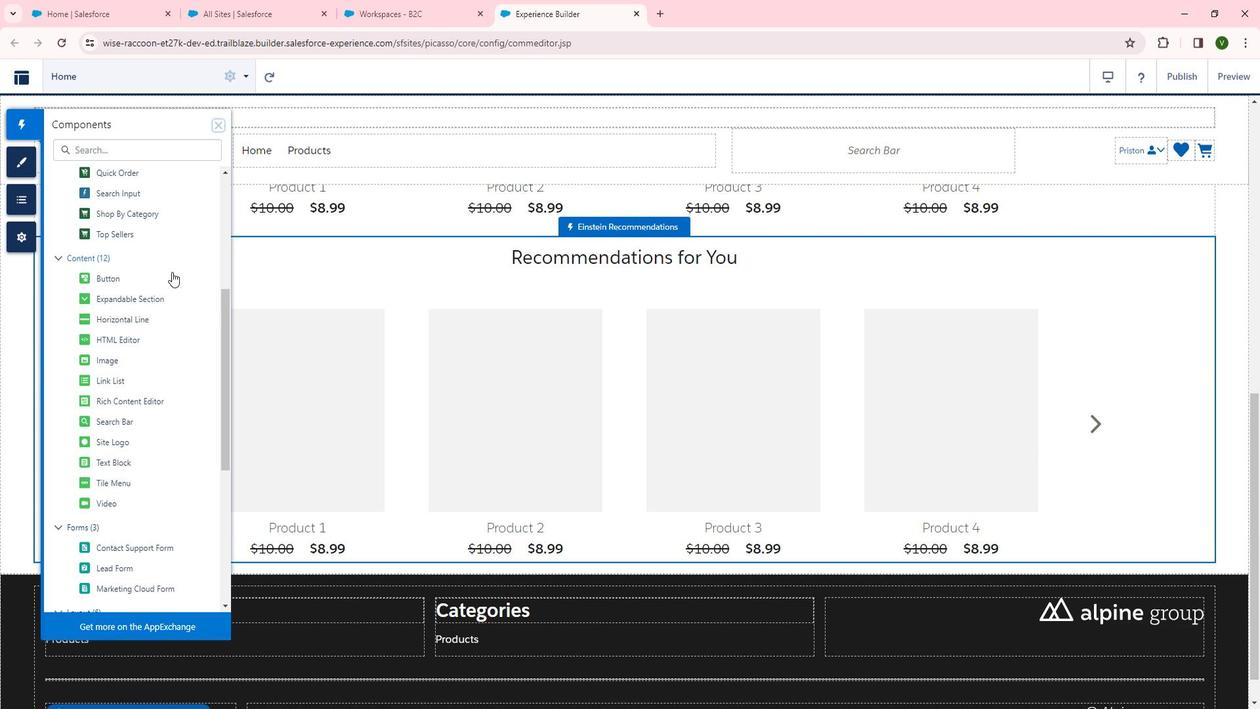 
Action: Mouse scrolled (166, 292) with delta (0, 0)
Screenshot: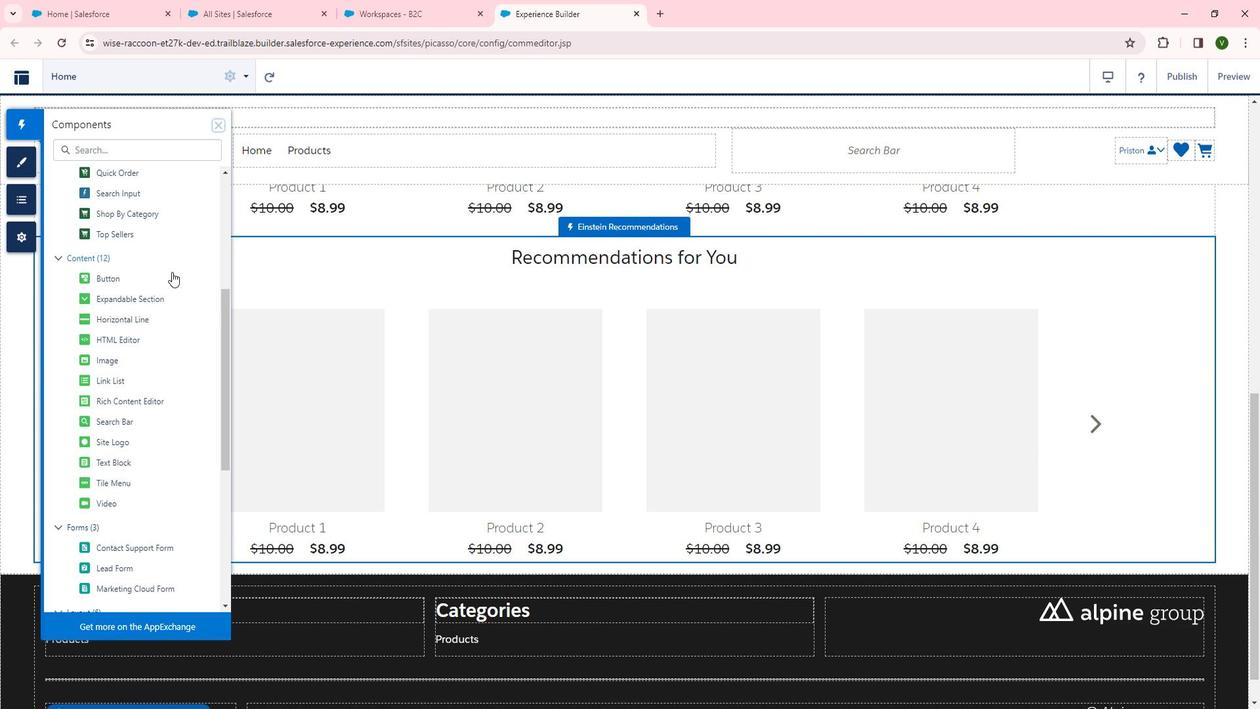 
Action: Mouse moved to (166, 292)
Screenshot: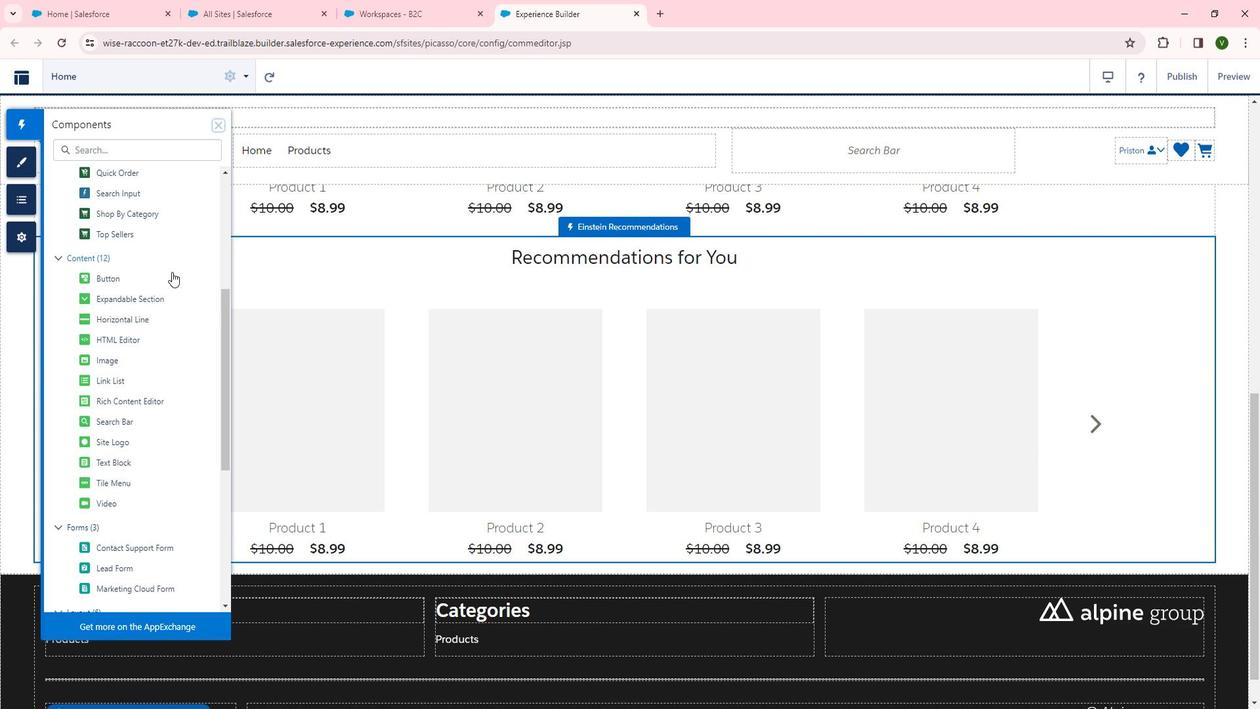 
Action: Mouse scrolled (166, 293) with delta (0, 0)
Screenshot: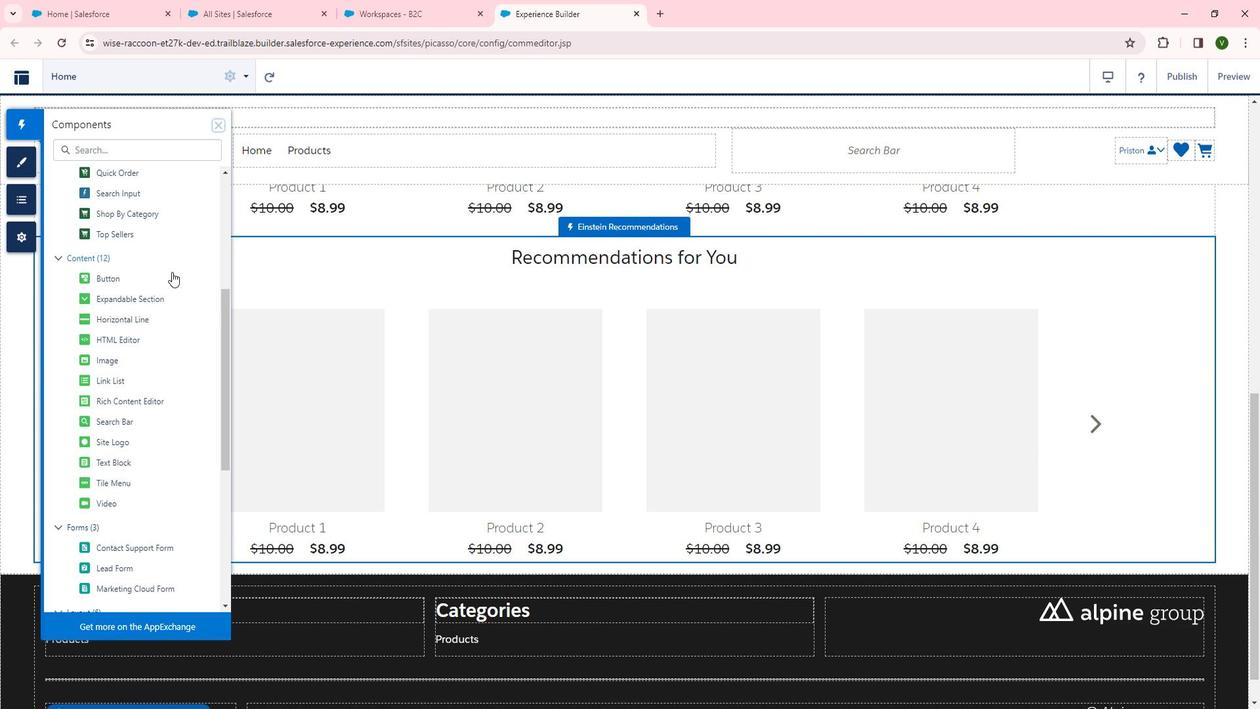 
Action: Mouse moved to (166, 293)
Screenshot: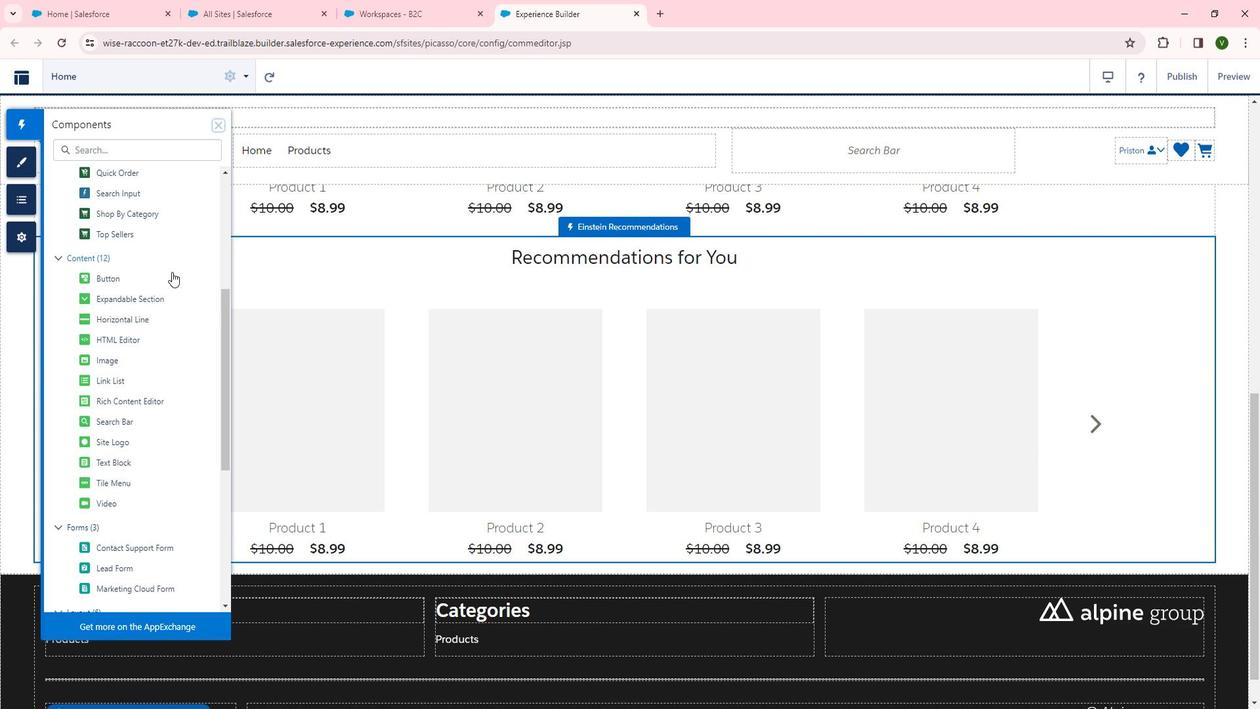 
Action: Mouse scrolled (166, 294) with delta (0, 0)
Screenshot: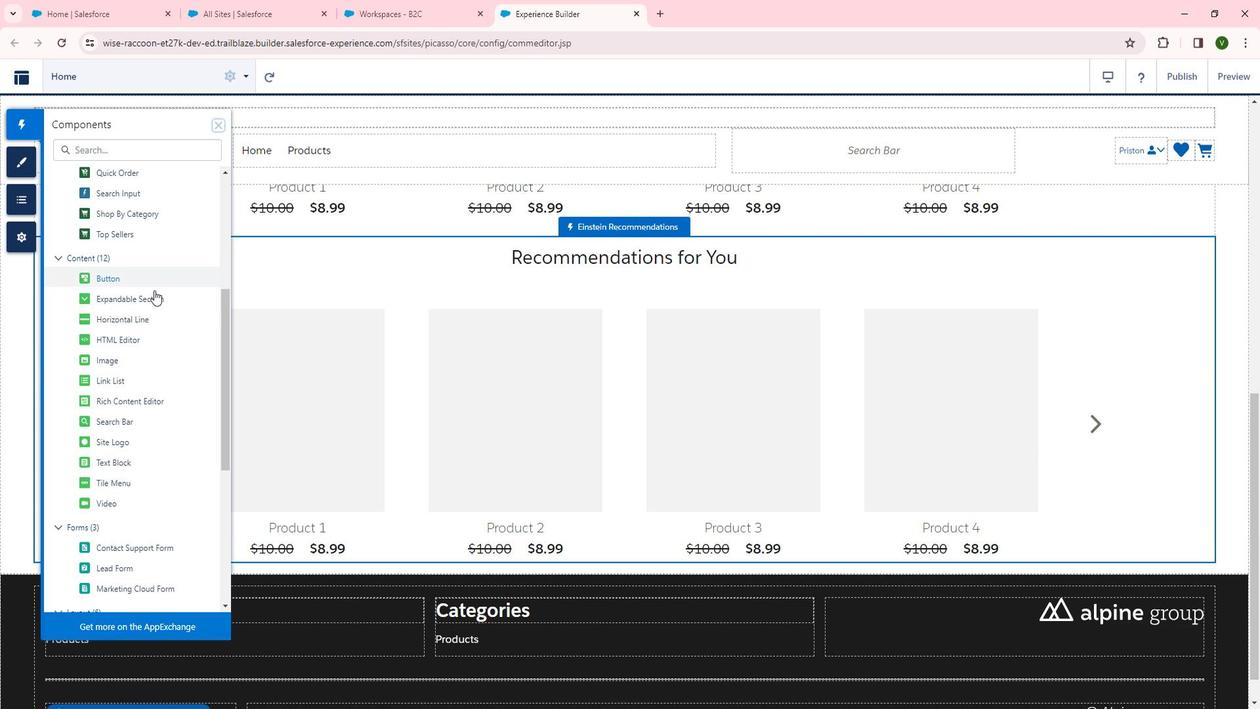 
Action: Mouse scrolled (166, 294) with delta (0, 0)
Screenshot: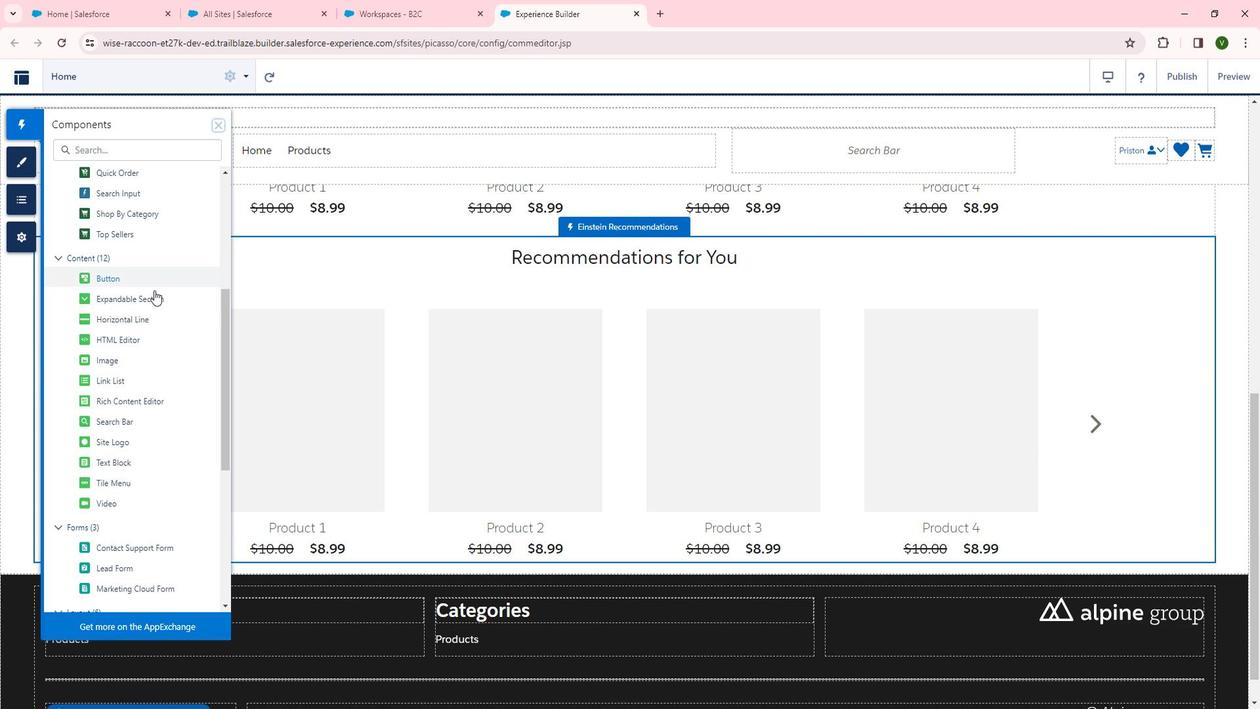 
Action: Mouse scrolled (166, 294) with delta (0, 0)
Screenshot: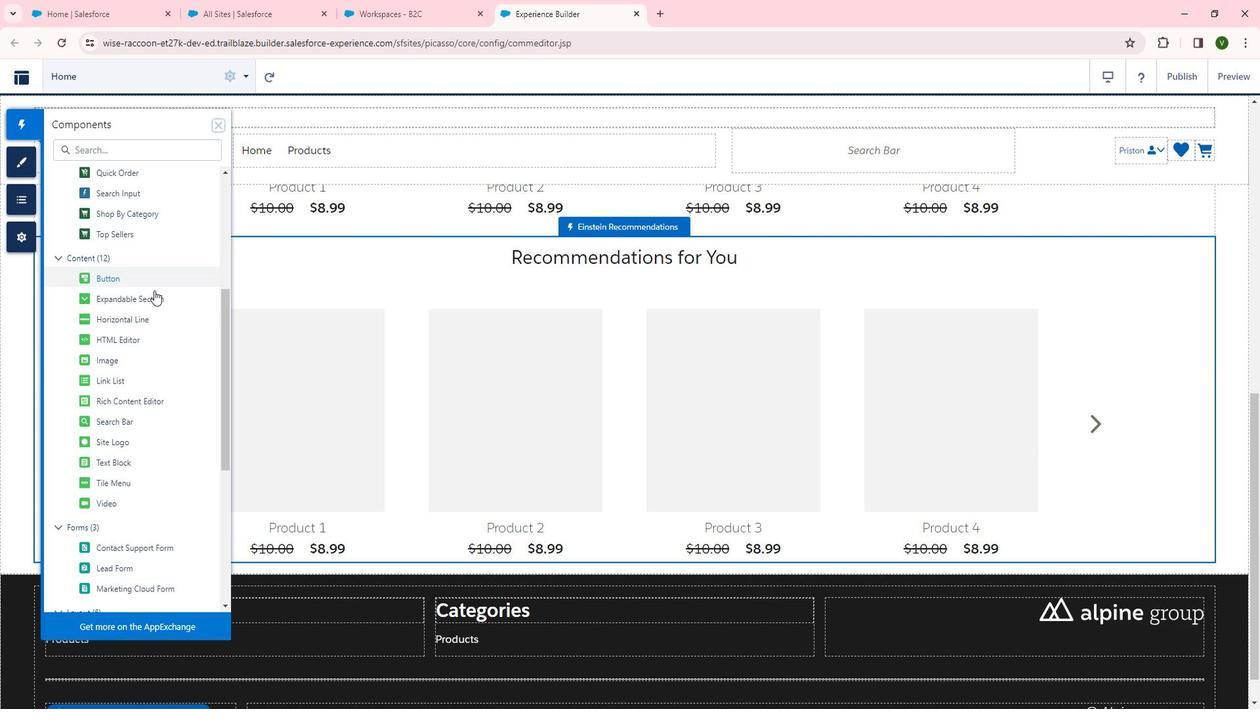
Action: Mouse scrolled (166, 294) with delta (0, 0)
Screenshot: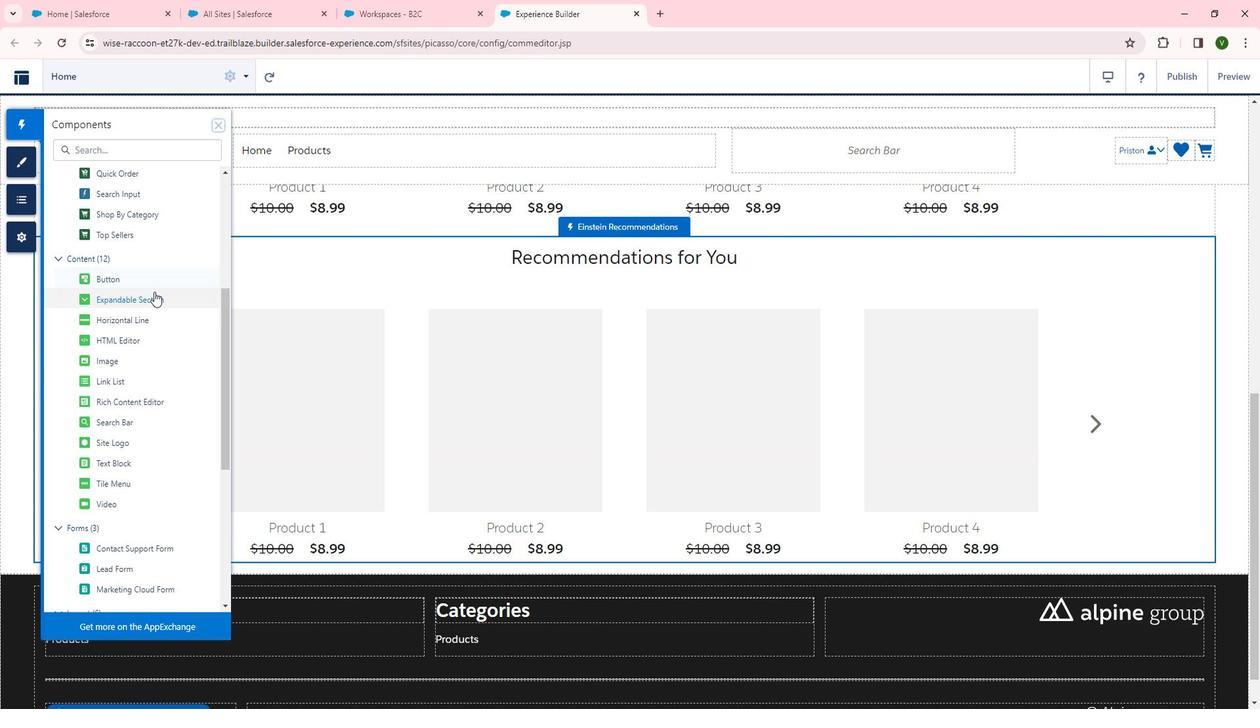 
Action: Mouse moved to (163, 301)
Screenshot: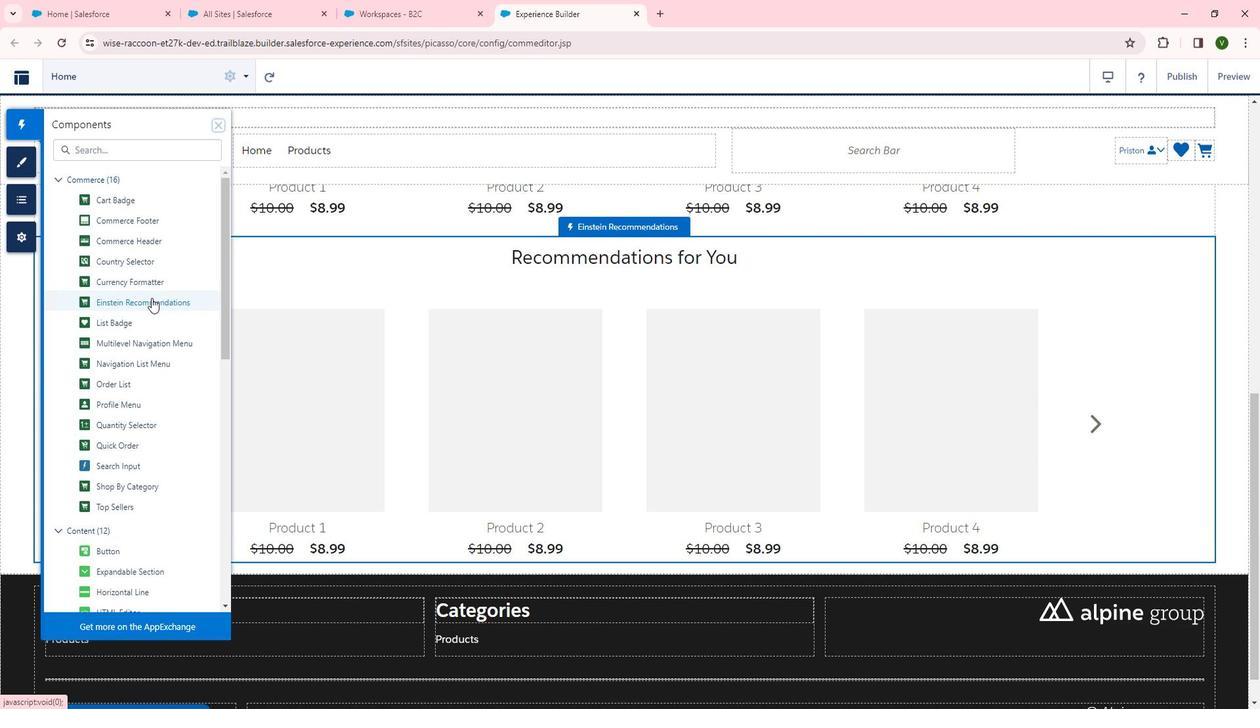 
Action: Mouse pressed left at (163, 301)
Screenshot: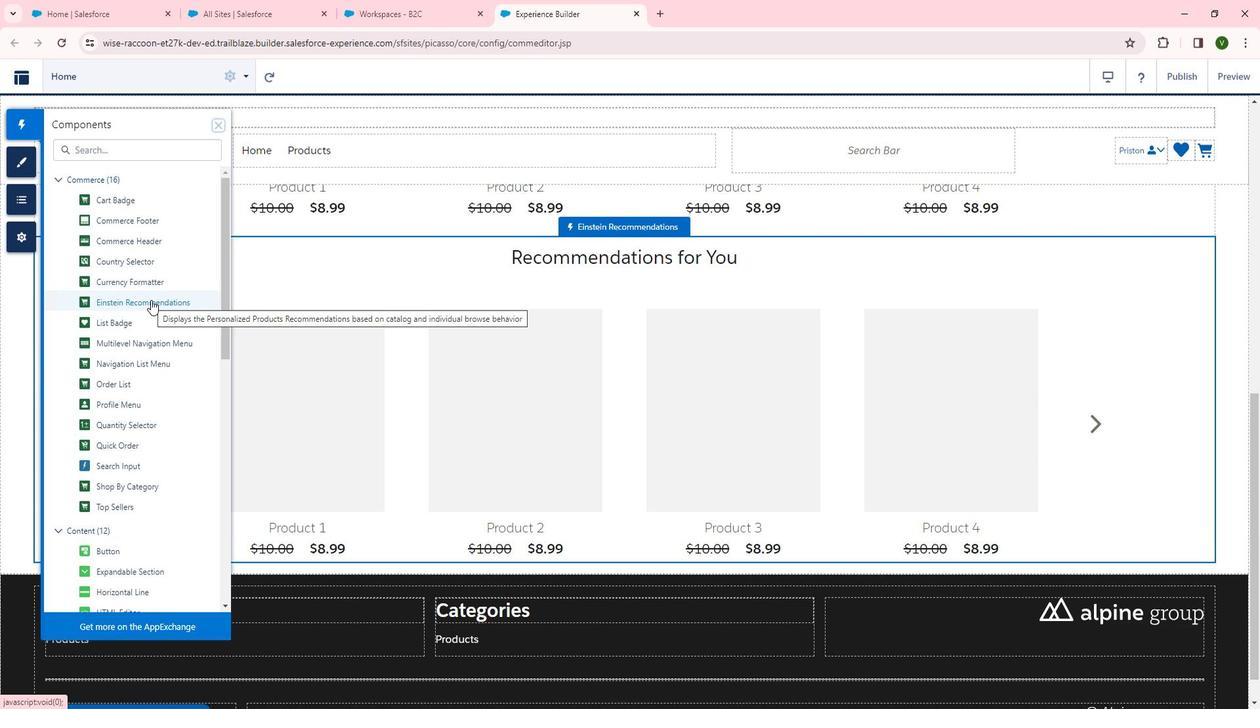 
Action: Mouse moved to (630, 244)
Screenshot: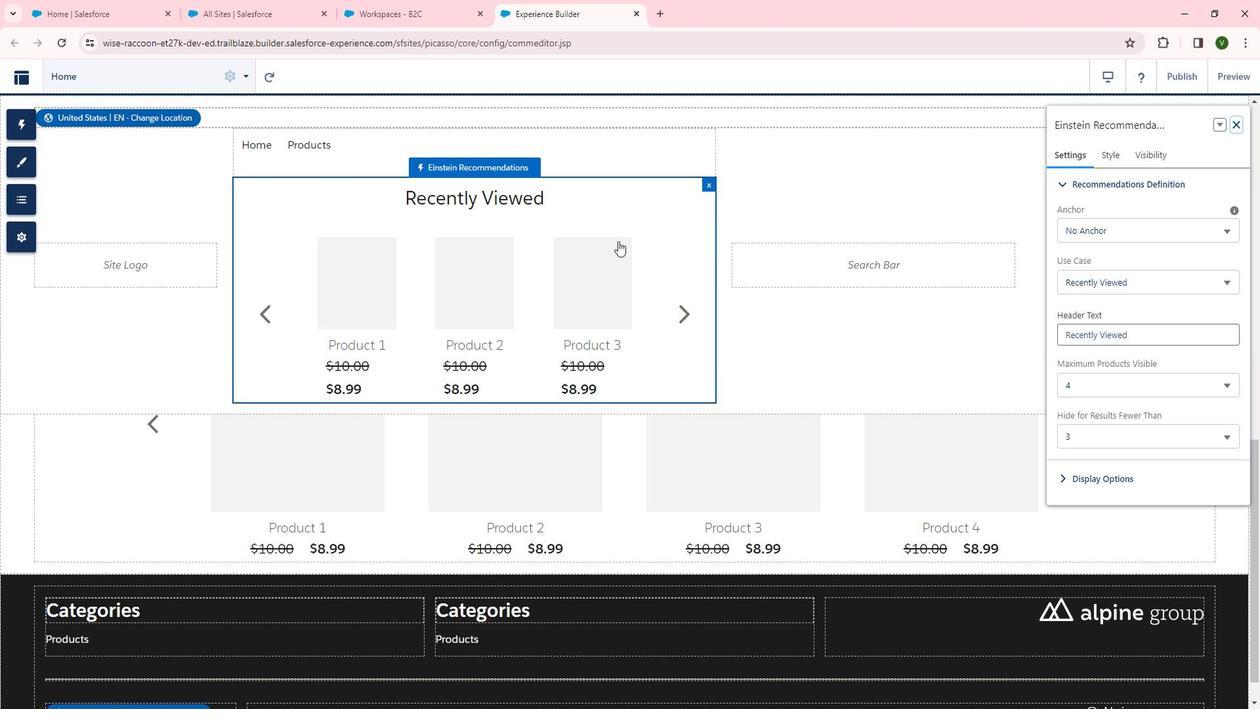 
